Task: Add Nordic Naturals Ultimage Omega Lemon to the cart.
Action: Mouse moved to (311, 145)
Screenshot: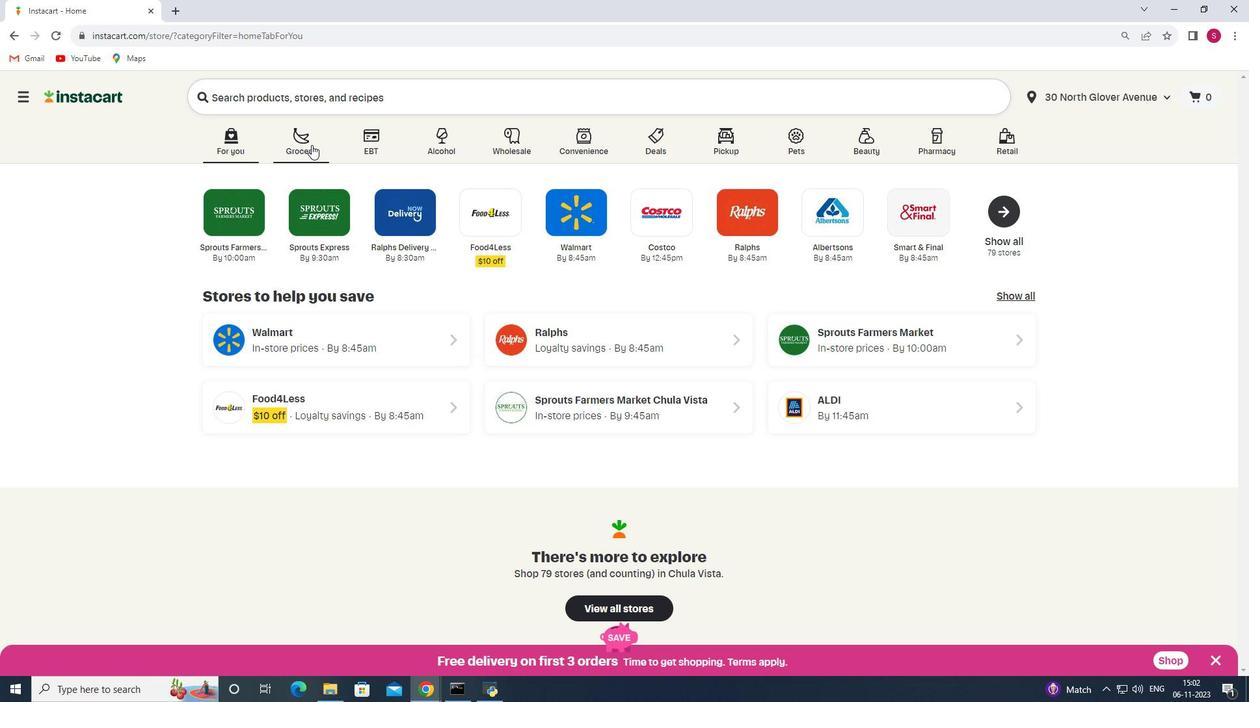 
Action: Mouse pressed left at (311, 145)
Screenshot: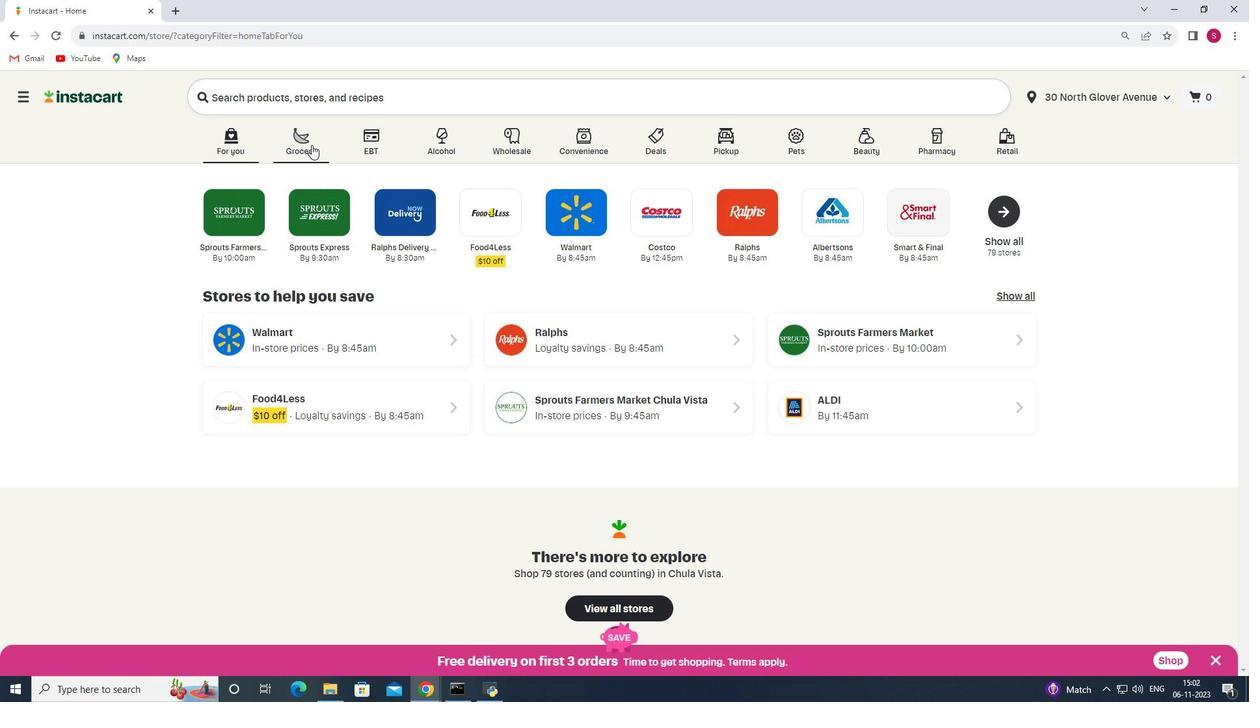 
Action: Mouse moved to (332, 370)
Screenshot: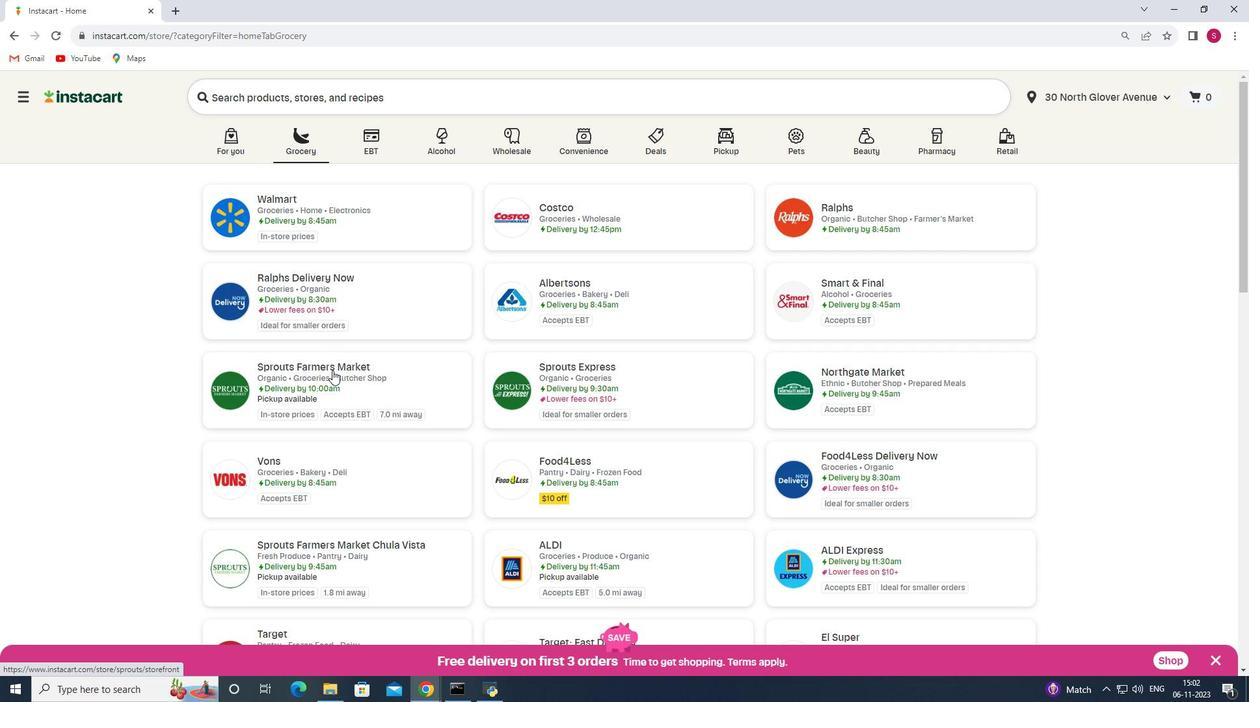 
Action: Mouse pressed left at (332, 370)
Screenshot: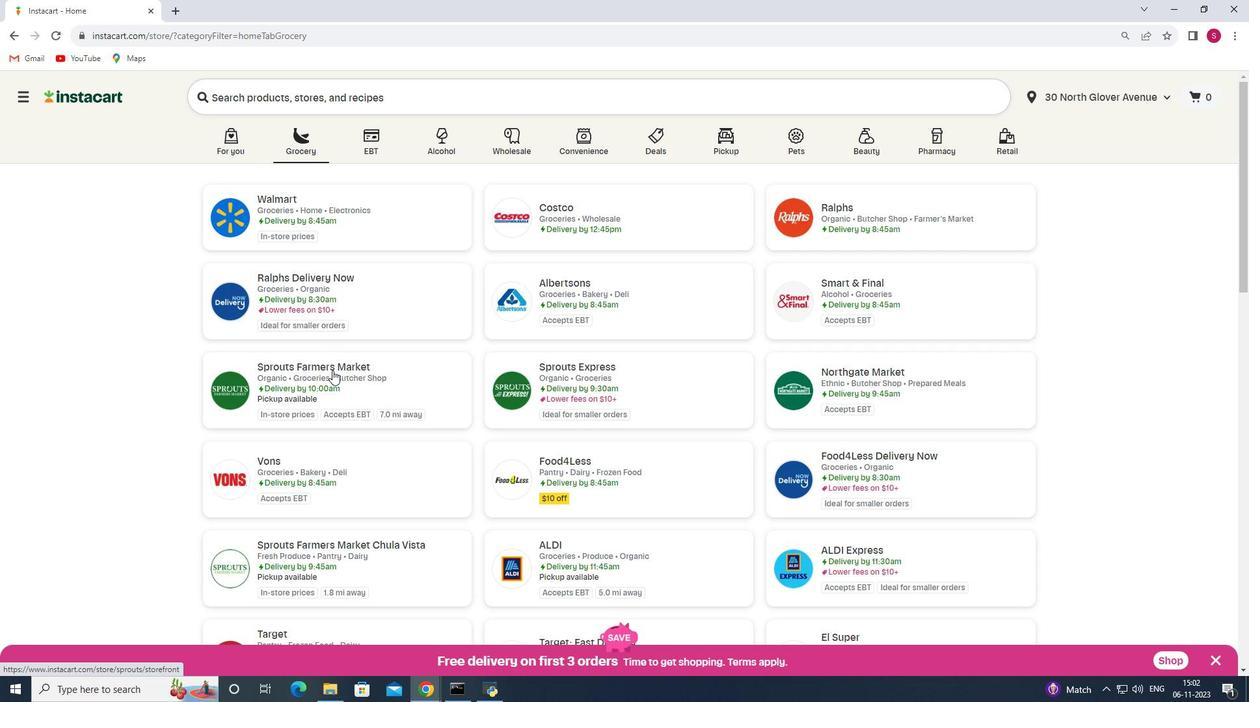 
Action: Mouse moved to (68, 430)
Screenshot: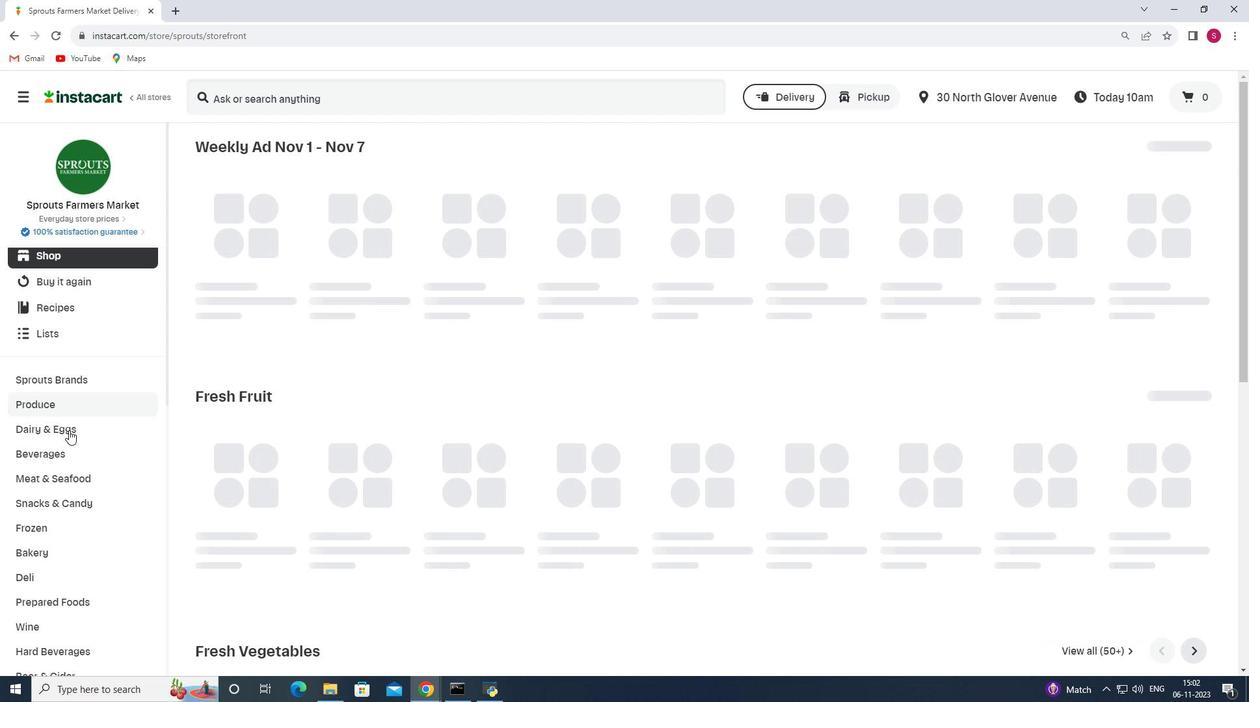 
Action: Mouse scrolled (68, 430) with delta (0, 0)
Screenshot: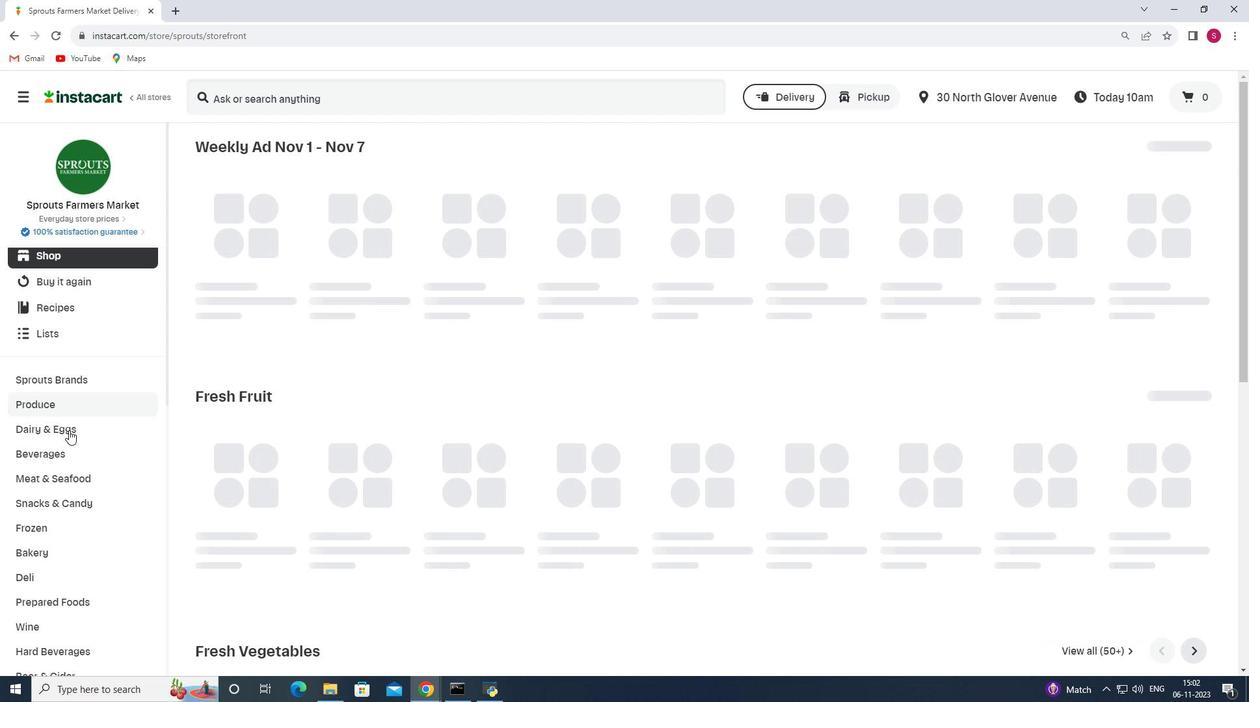 
Action: Mouse scrolled (68, 430) with delta (0, 0)
Screenshot: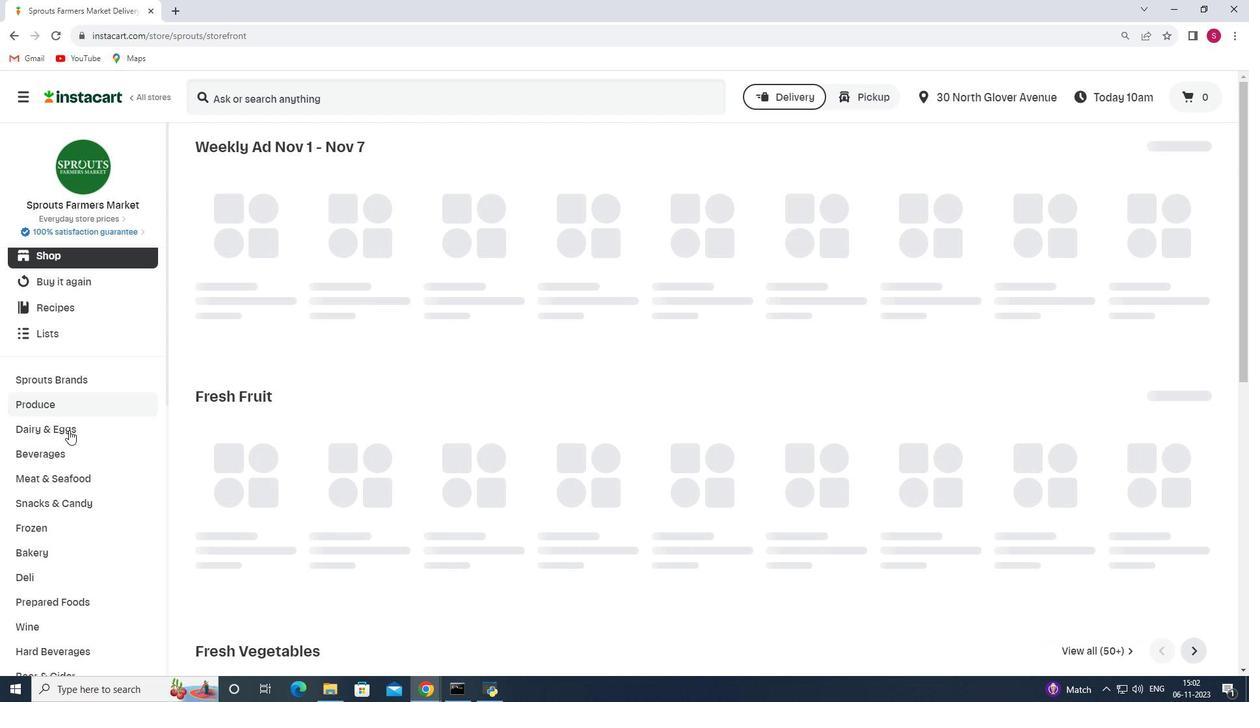 
Action: Mouse scrolled (68, 430) with delta (0, 0)
Screenshot: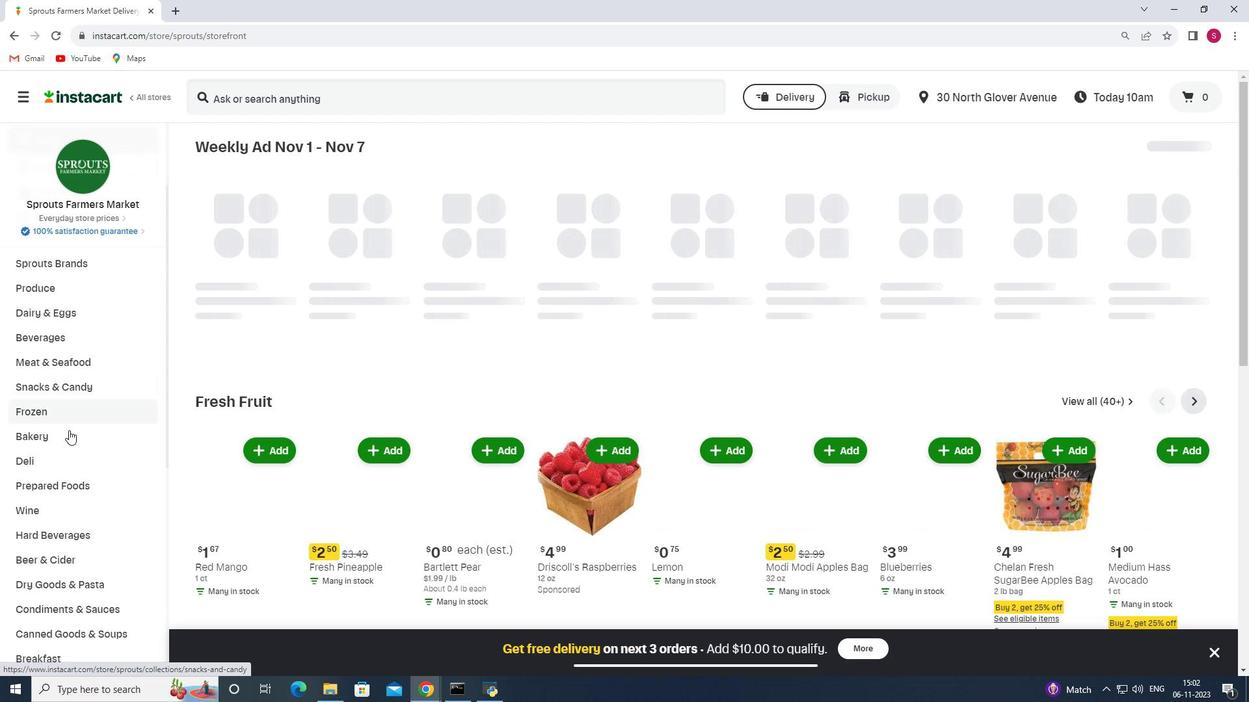 
Action: Mouse scrolled (68, 430) with delta (0, 0)
Screenshot: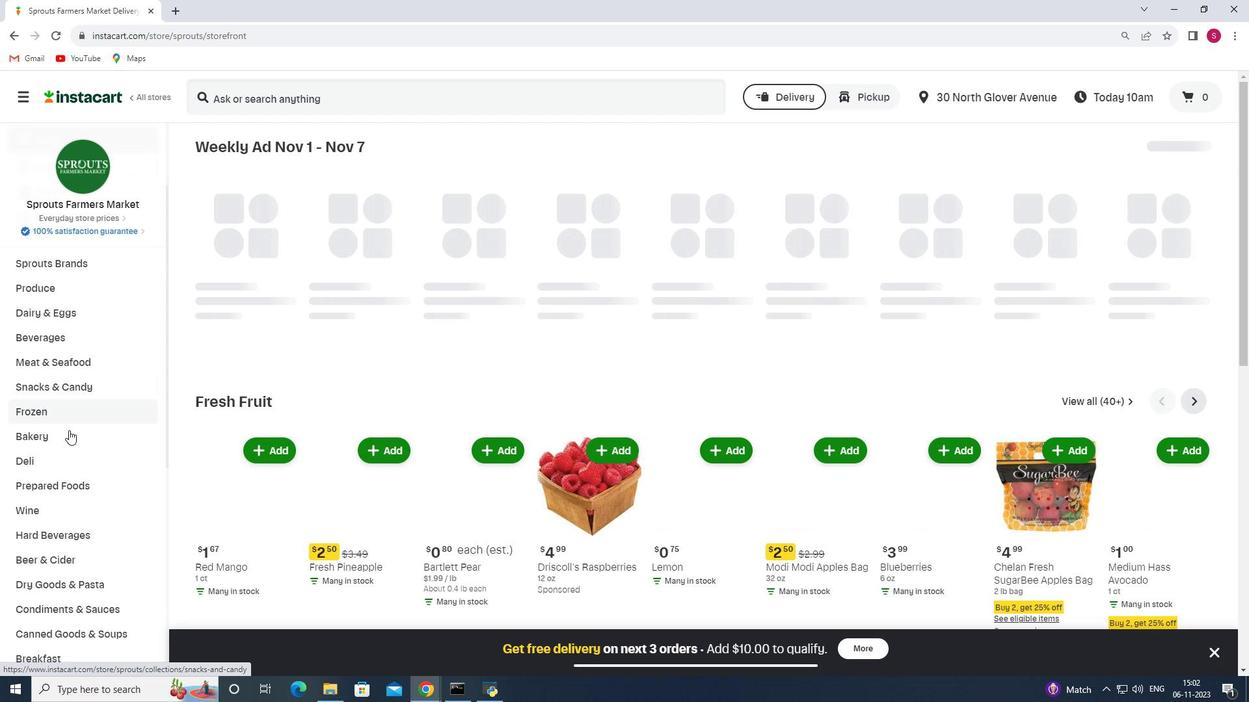 
Action: Mouse scrolled (68, 430) with delta (0, 0)
Screenshot: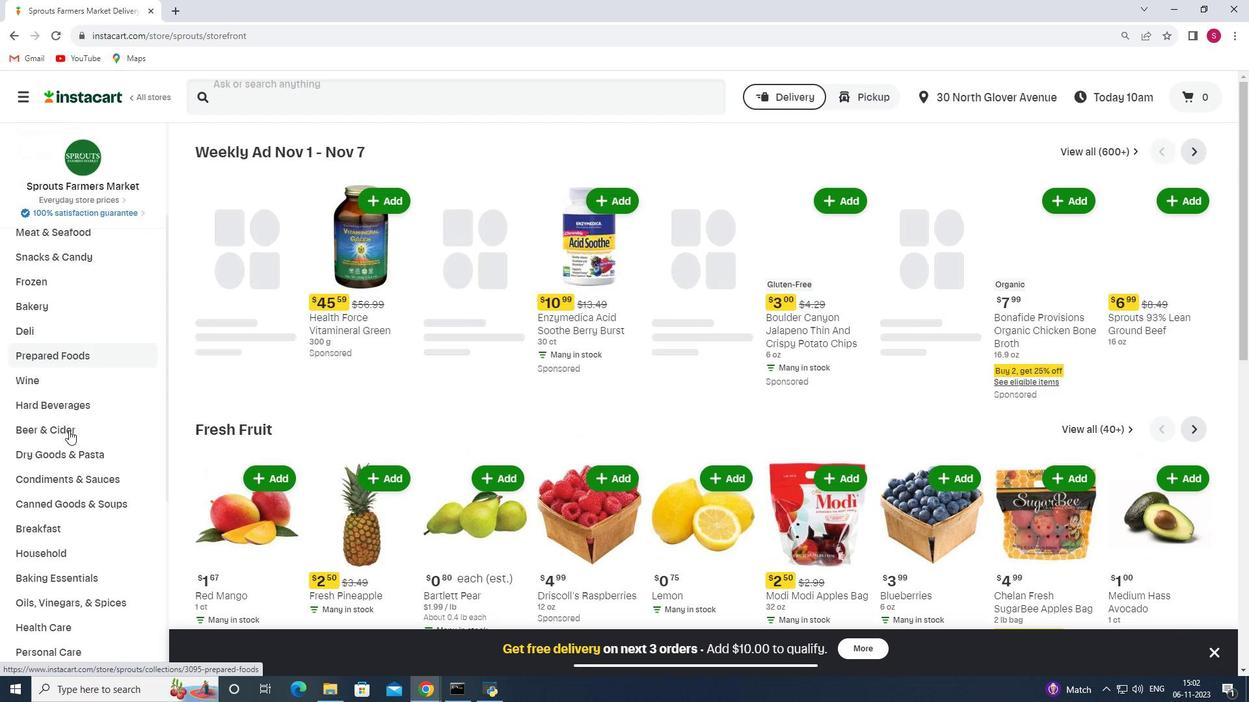 
Action: Mouse scrolled (68, 430) with delta (0, 0)
Screenshot: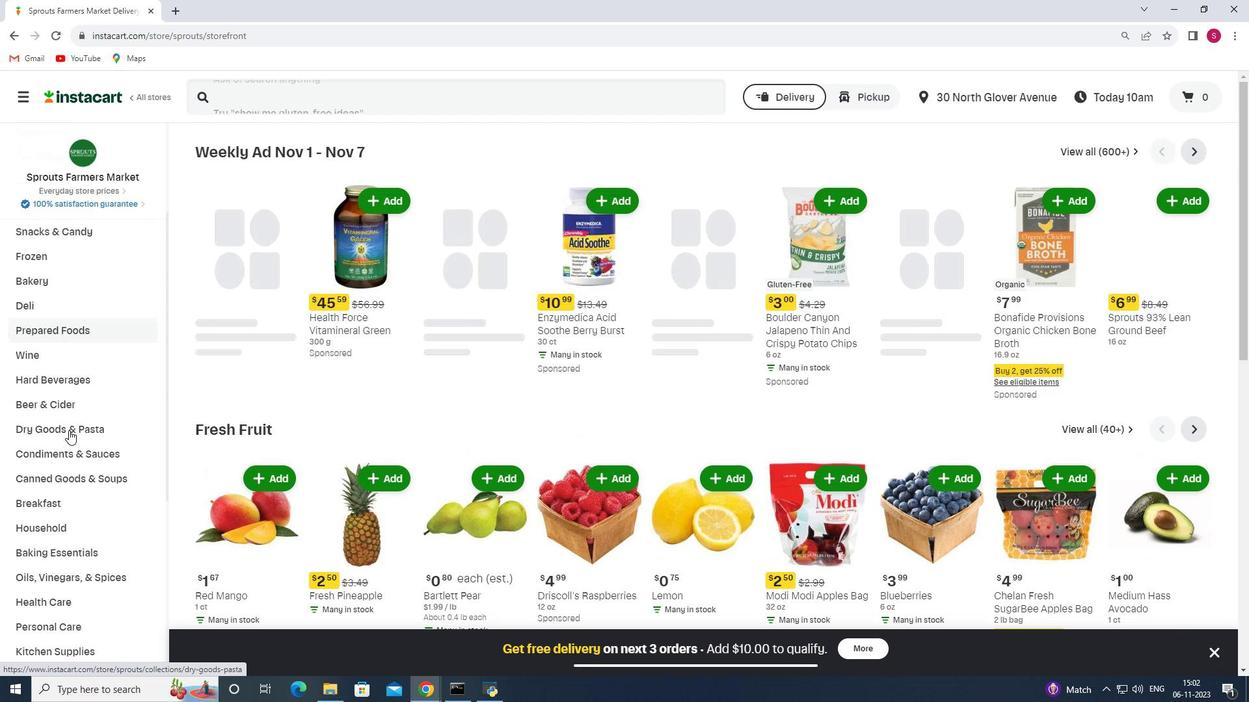 
Action: Mouse scrolled (68, 430) with delta (0, 0)
Screenshot: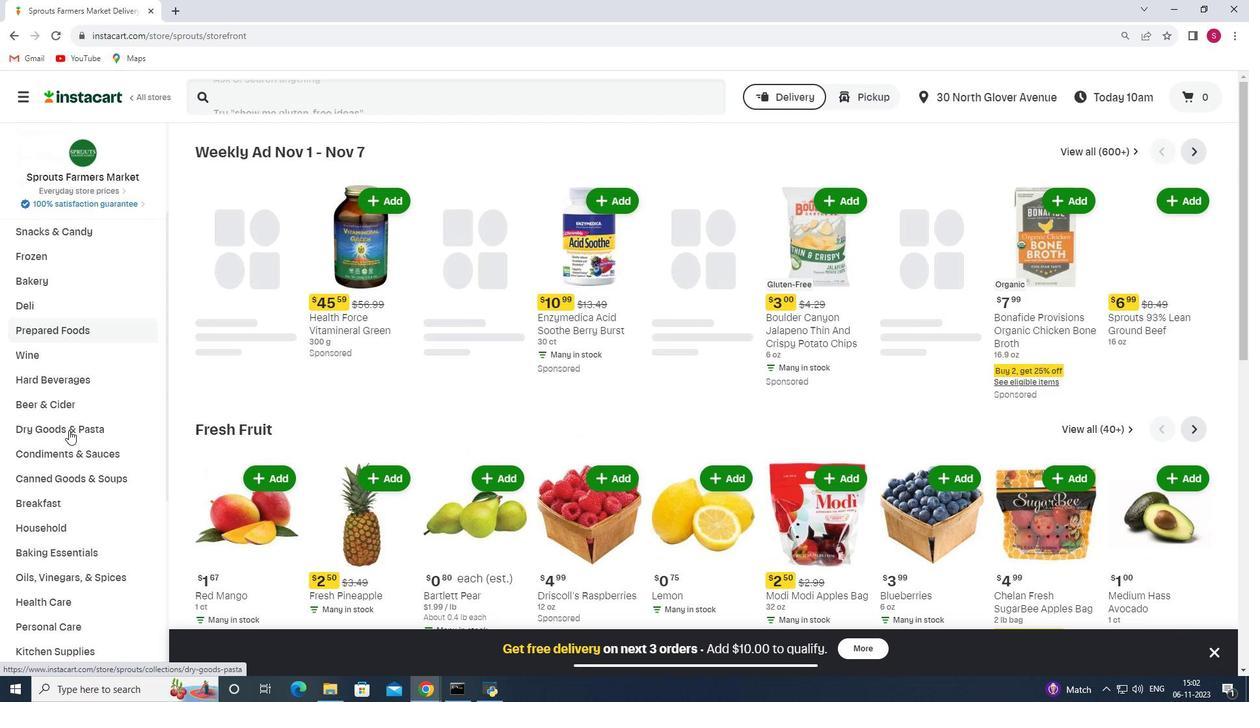 
Action: Mouse moved to (63, 500)
Screenshot: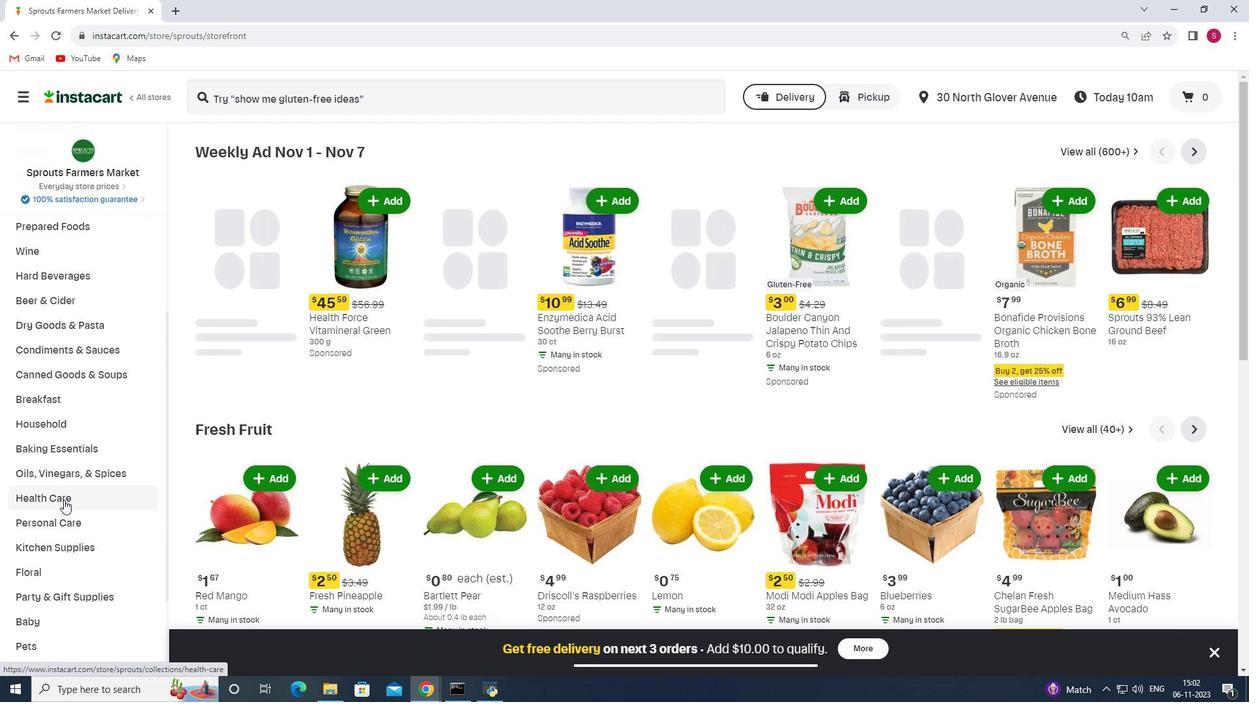
Action: Mouse pressed left at (63, 500)
Screenshot: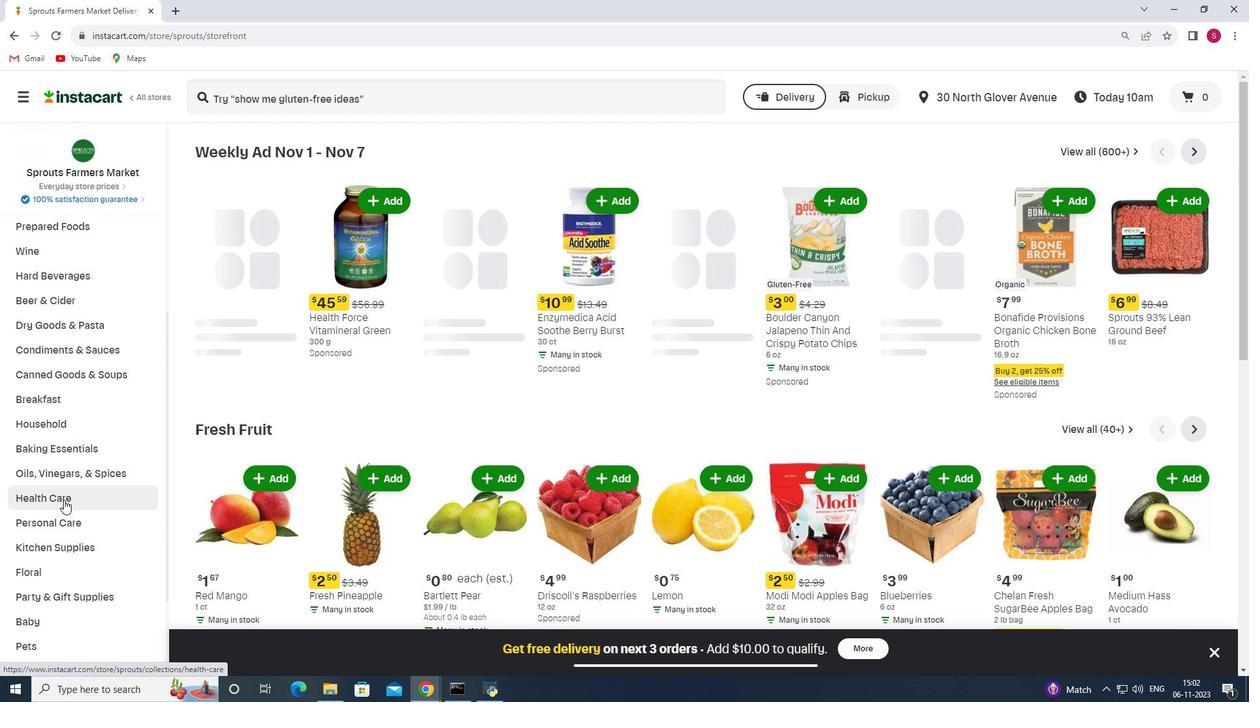 
Action: Mouse moved to (480, 174)
Screenshot: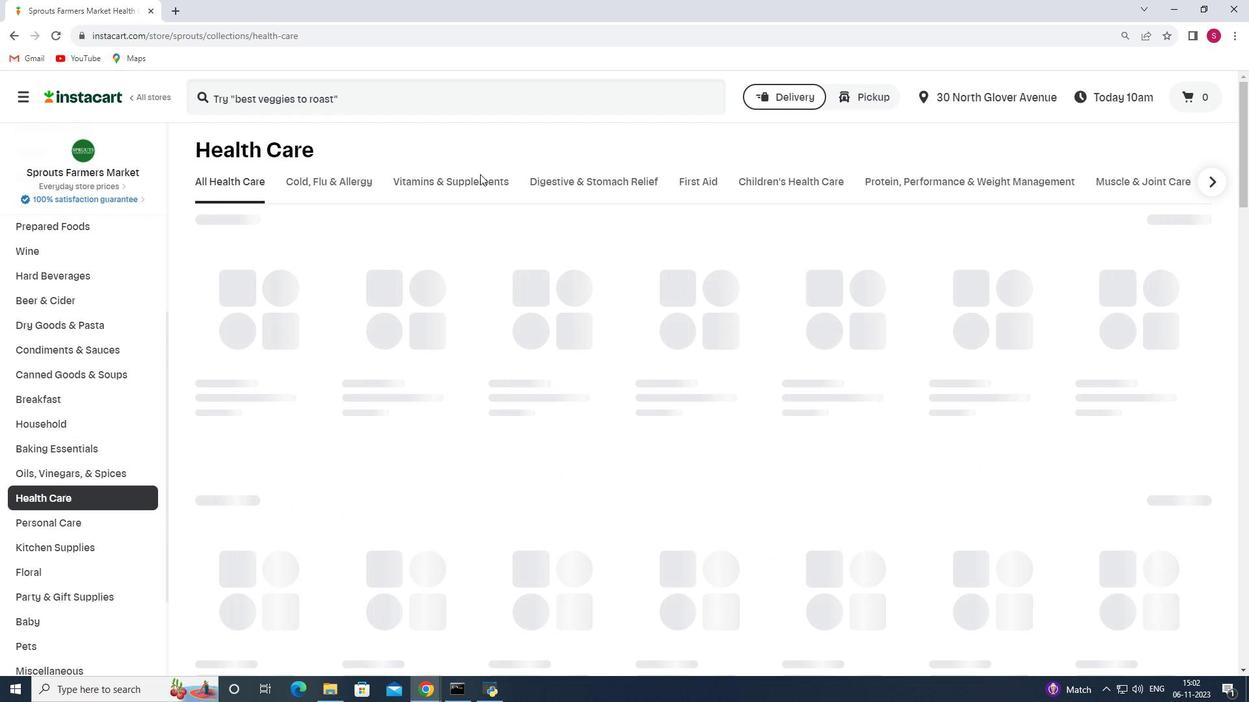 
Action: Mouse pressed left at (480, 174)
Screenshot: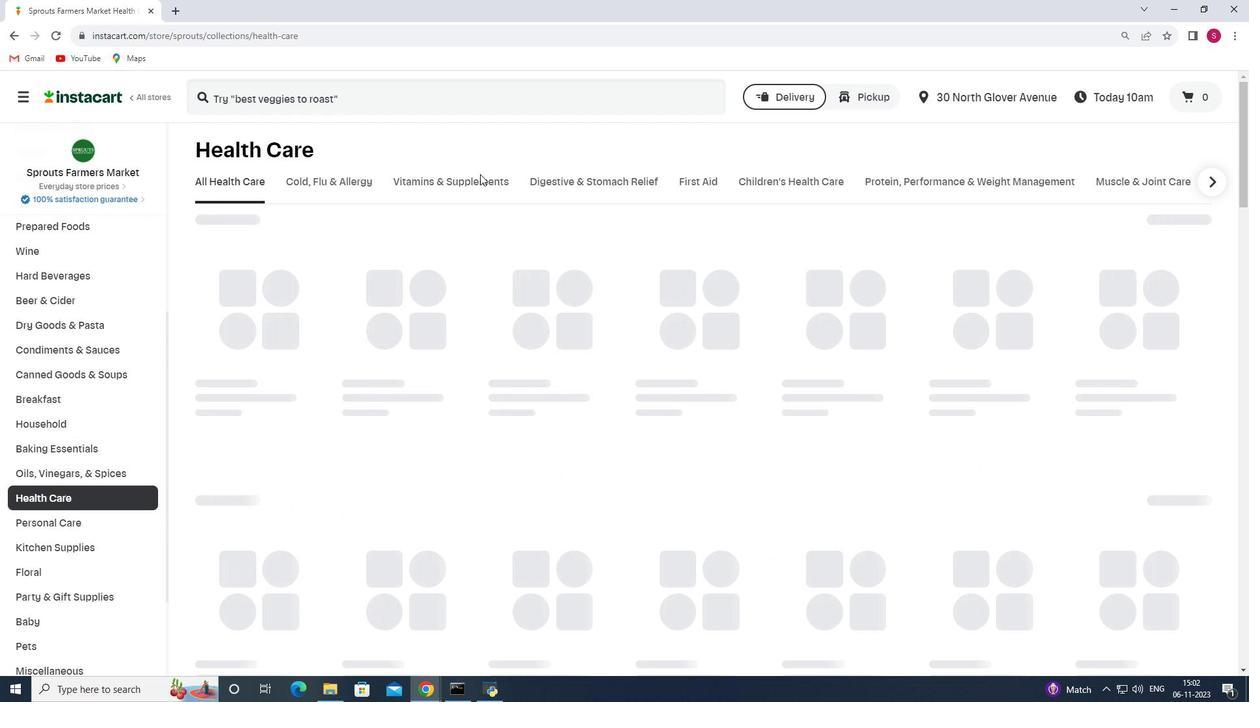 
Action: Mouse moved to (480, 178)
Screenshot: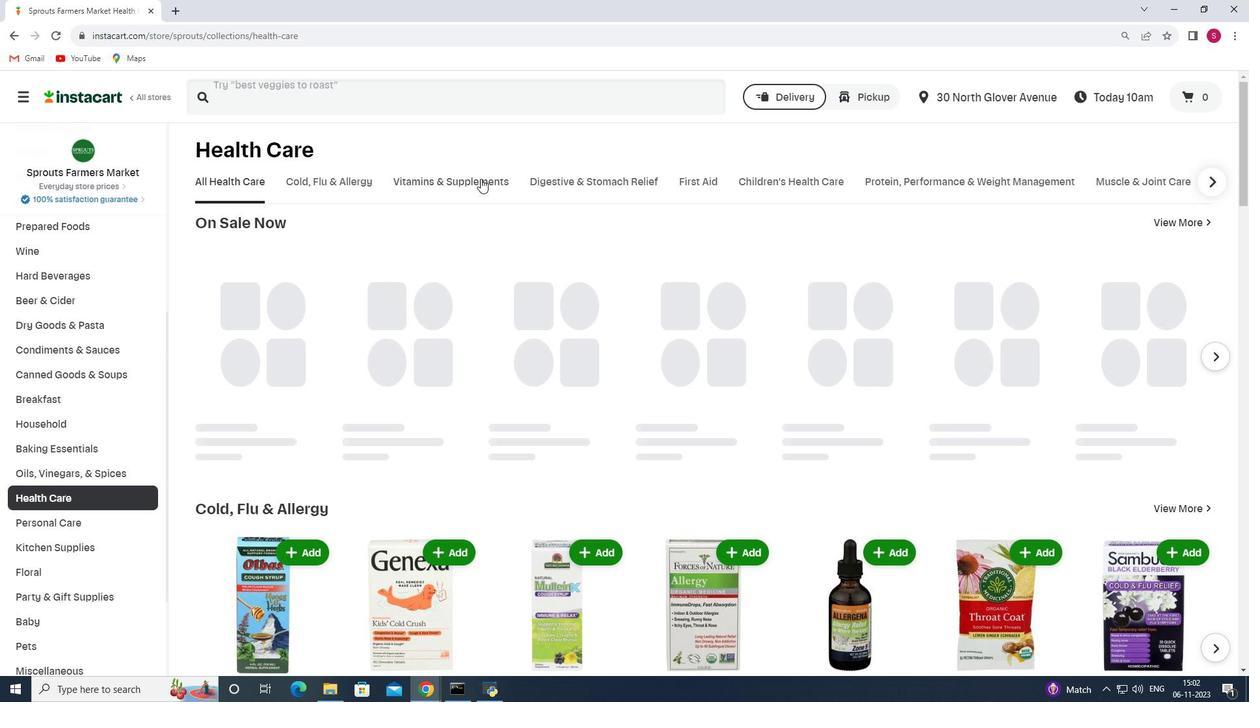 
Action: Mouse pressed left at (480, 178)
Screenshot: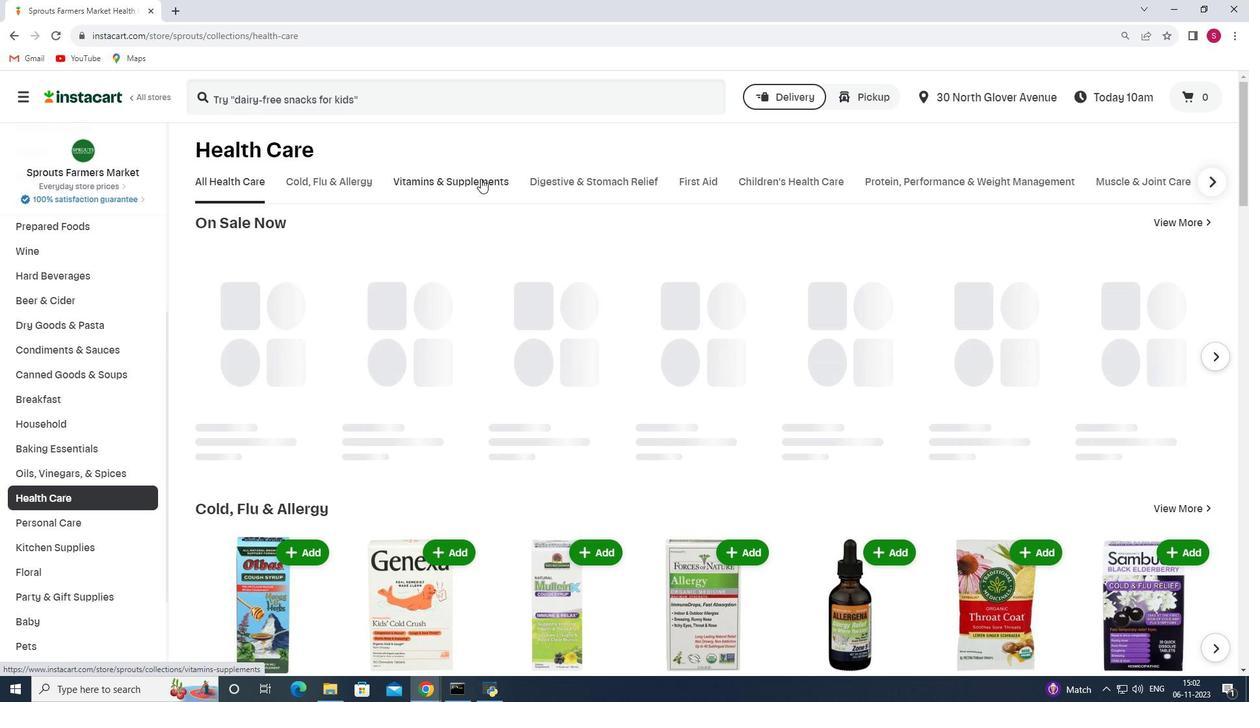 
Action: Mouse moved to (937, 238)
Screenshot: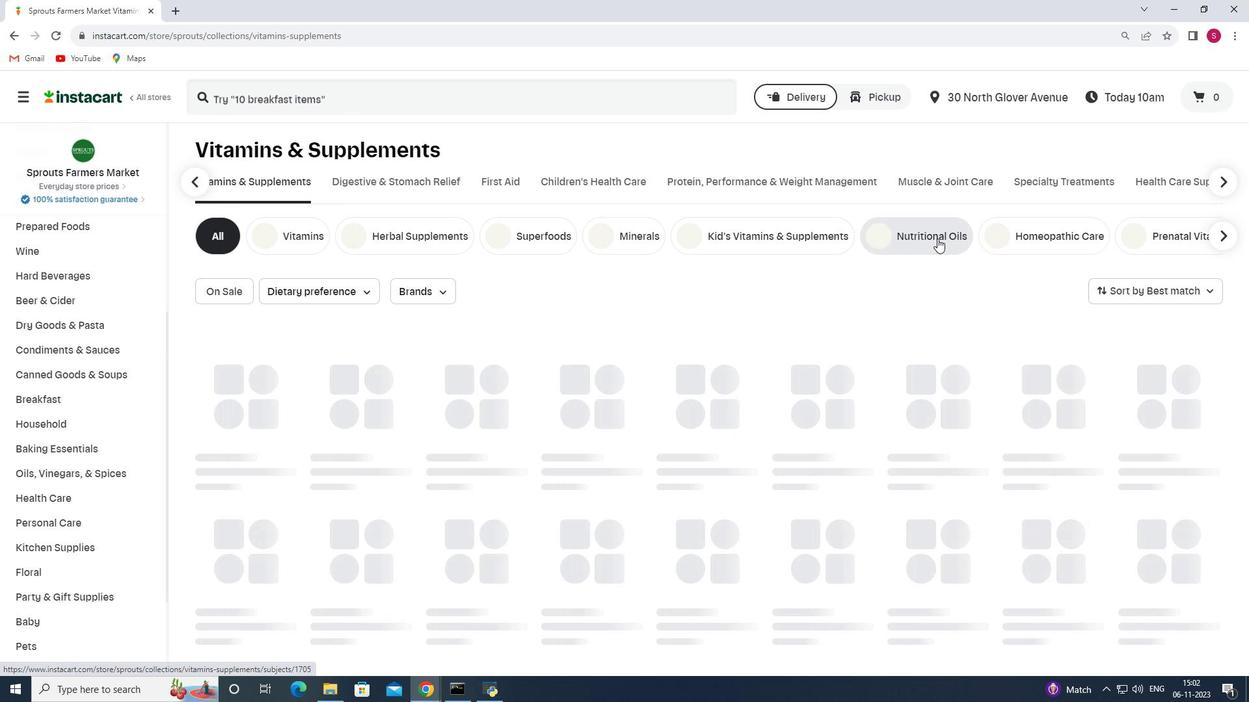 
Action: Mouse pressed left at (937, 238)
Screenshot: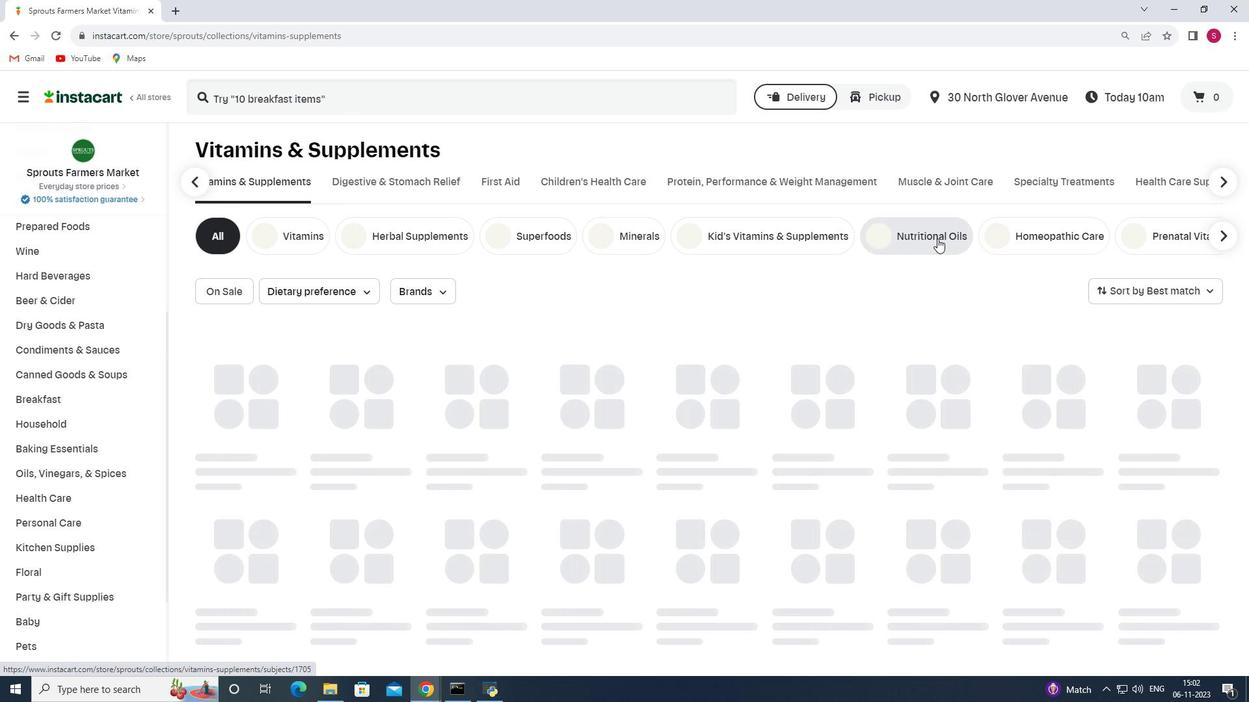 
Action: Mouse moved to (330, 106)
Screenshot: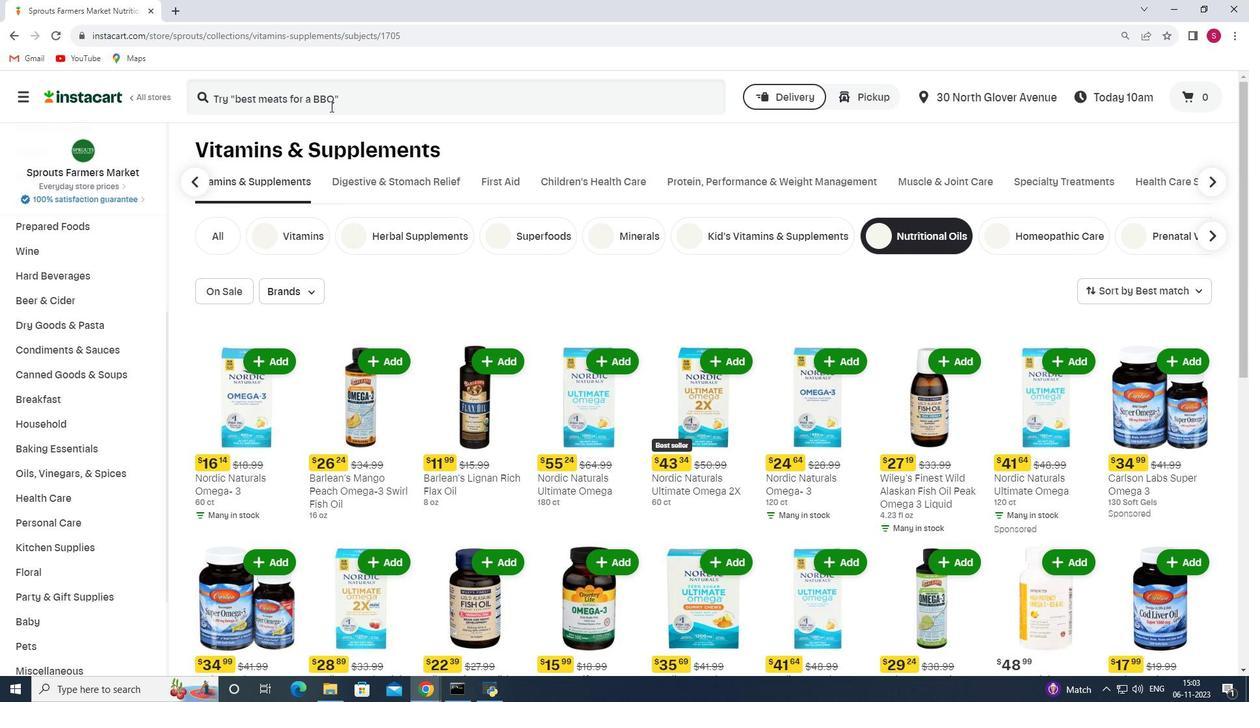 
Action: Mouse pressed left at (330, 106)
Screenshot: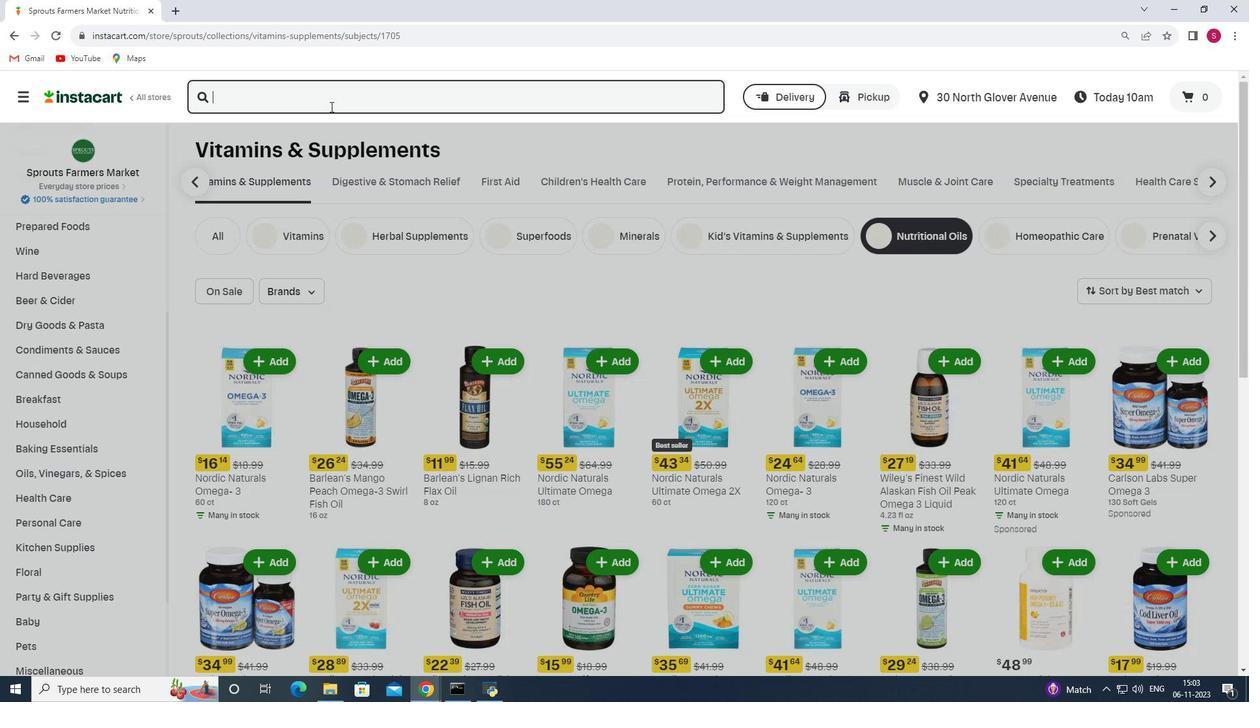 
Action: Key pressed <Key.shift>Nordic<Key.space><Key.shift>Naturals<Key.space><Key.shift>Ultimate<Key.space><Key.shift>Omega<Key.space><Key.shift>lemon<Key.enter>
Screenshot: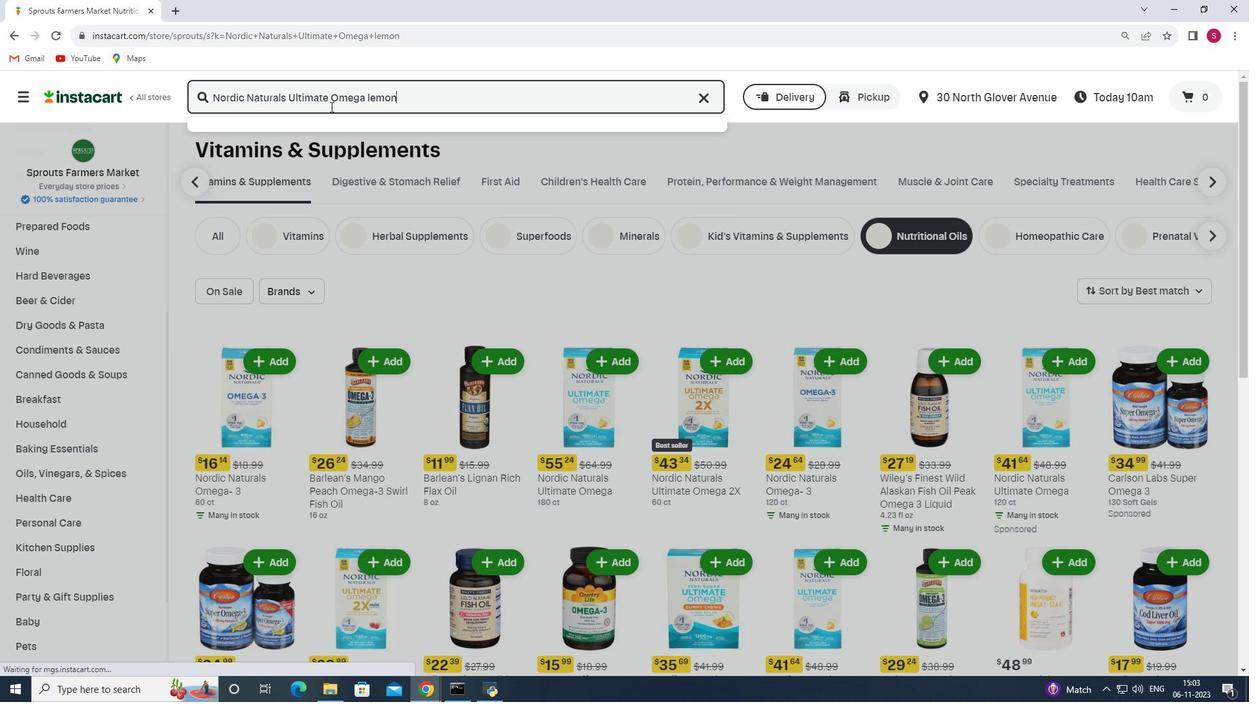 
Action: Mouse moved to (674, 323)
Screenshot: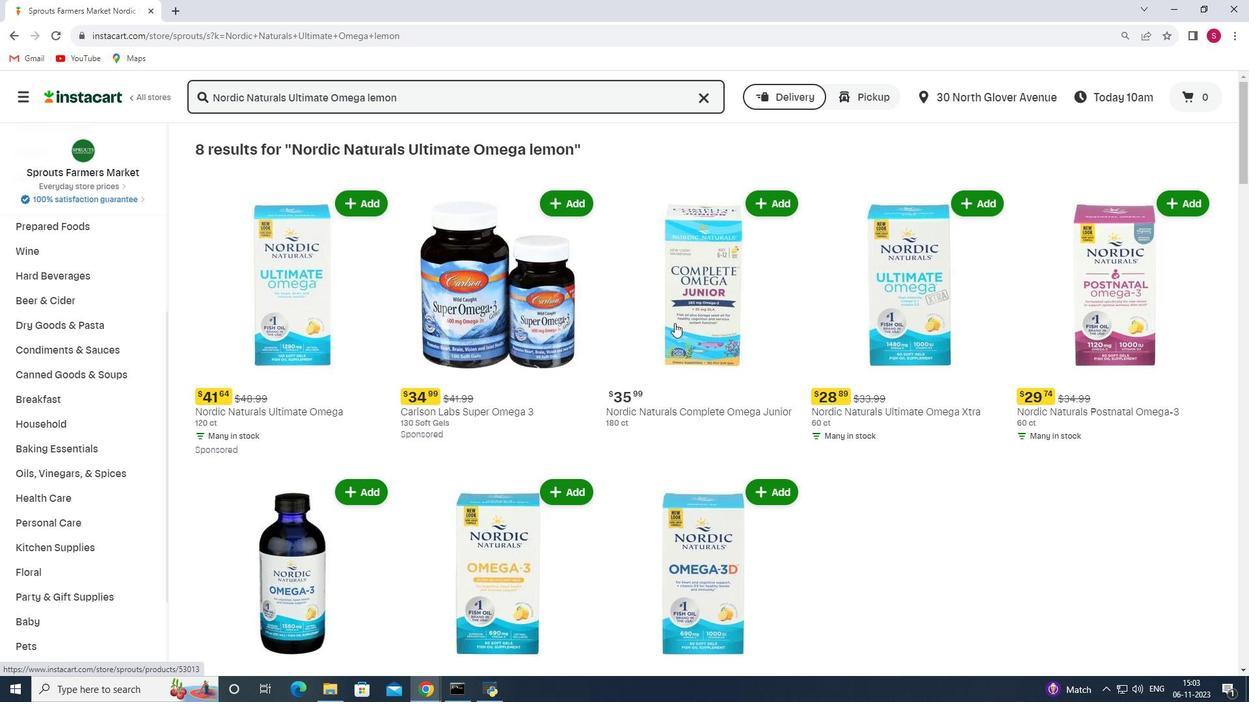 
Action: Mouse scrolled (674, 322) with delta (0, 0)
Screenshot: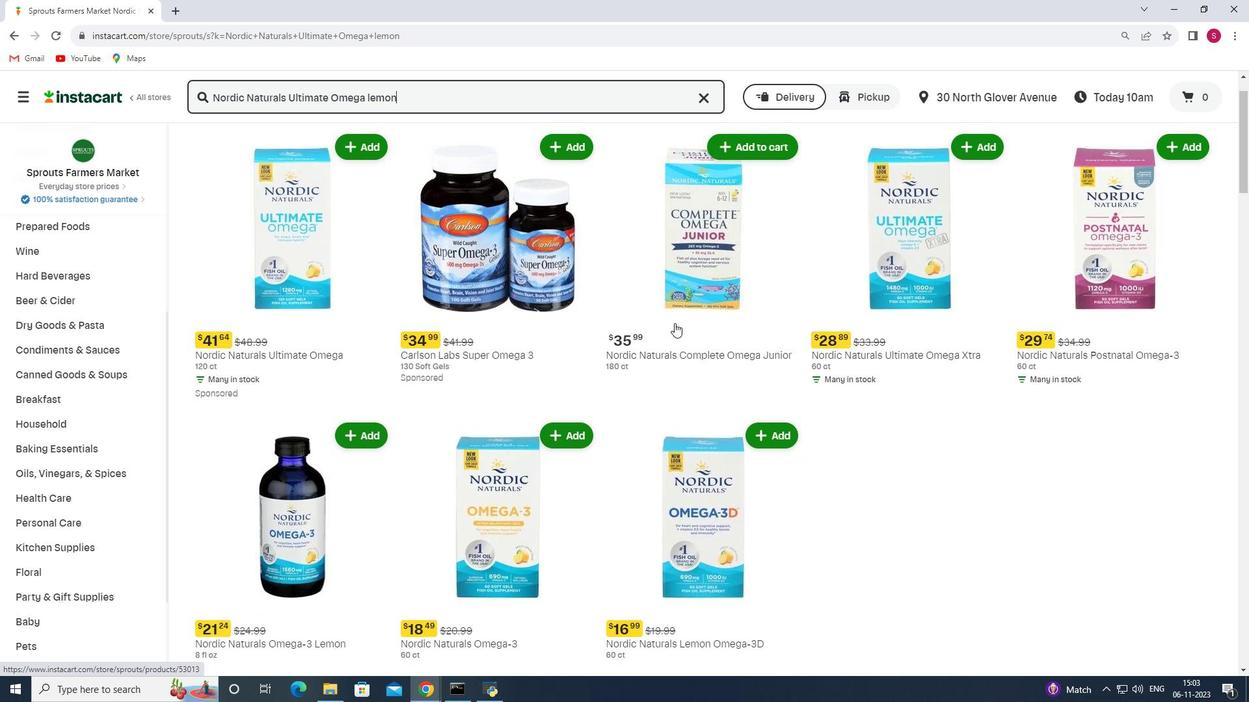 
Action: Mouse moved to (695, 325)
Screenshot: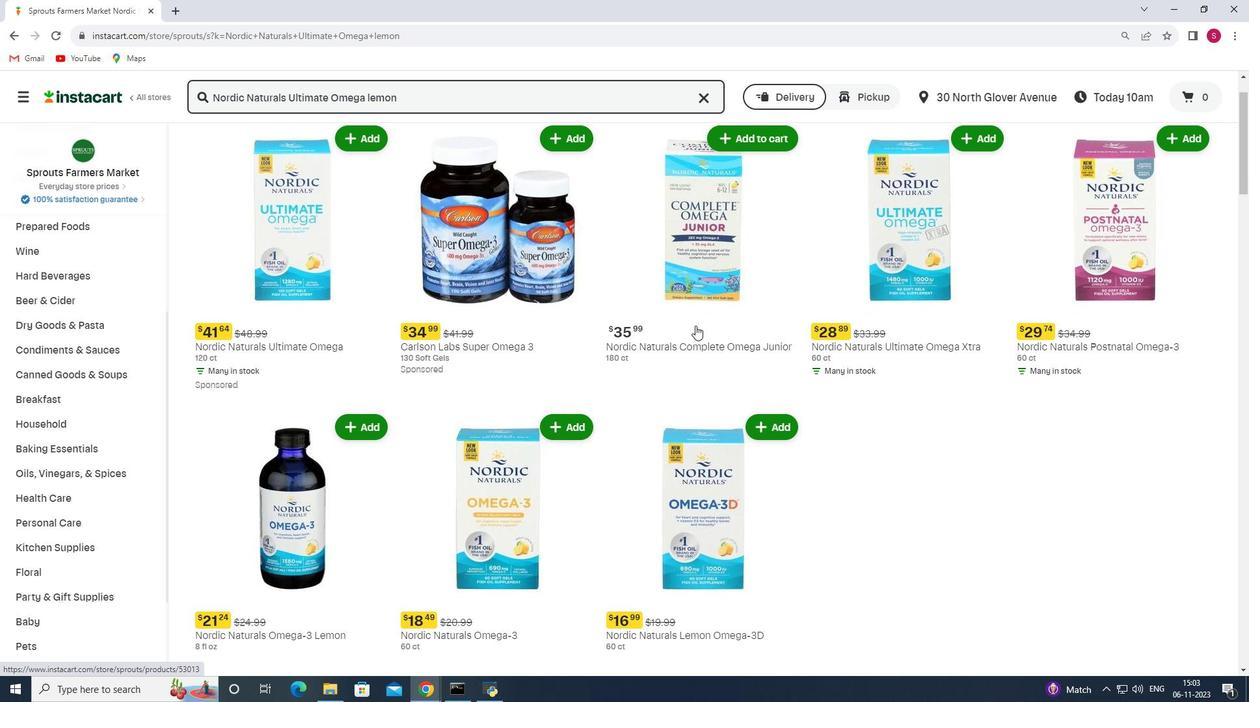 
Action: Mouse scrolled (695, 325) with delta (0, 0)
Screenshot: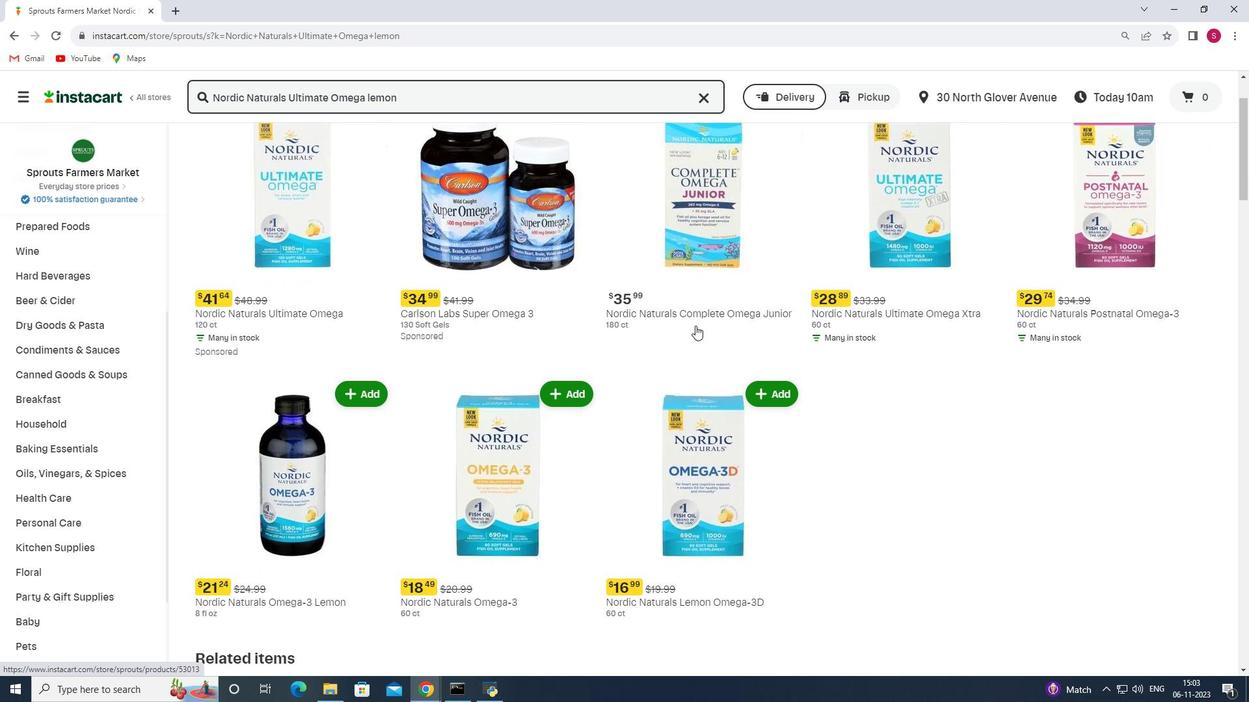 
Action: Mouse moved to (635, 332)
Screenshot: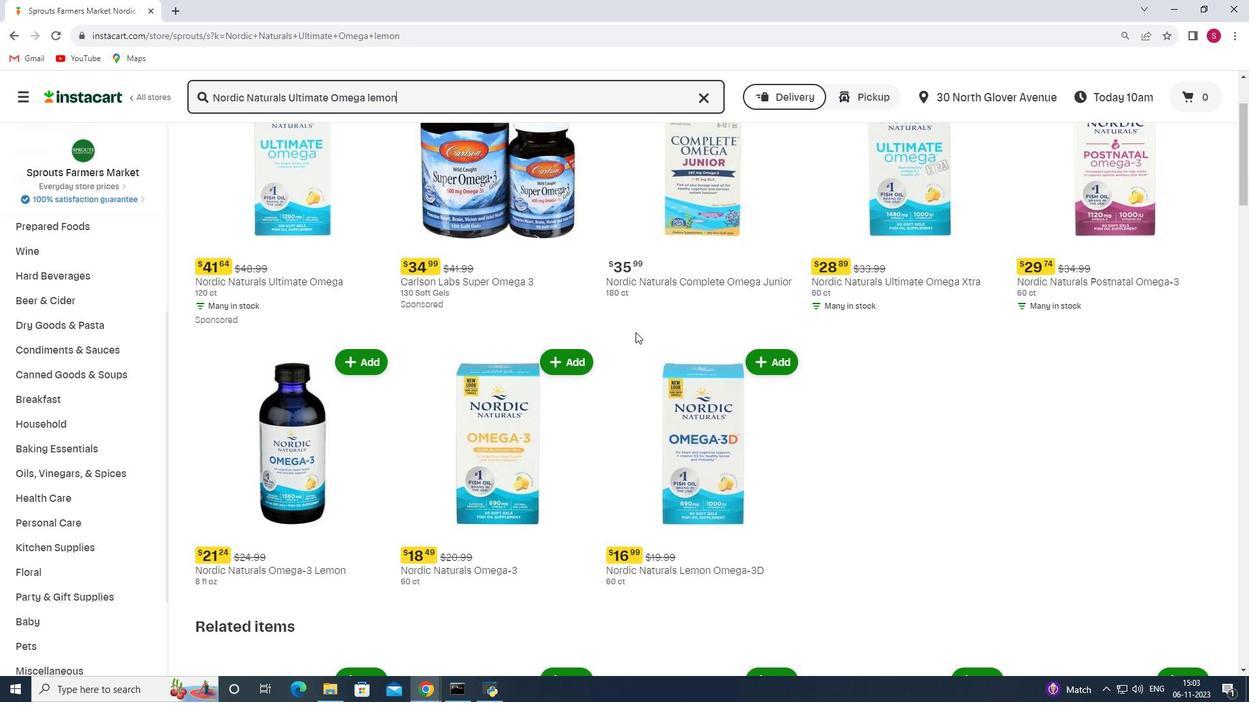 
Action: Mouse scrolled (635, 331) with delta (0, 0)
Screenshot: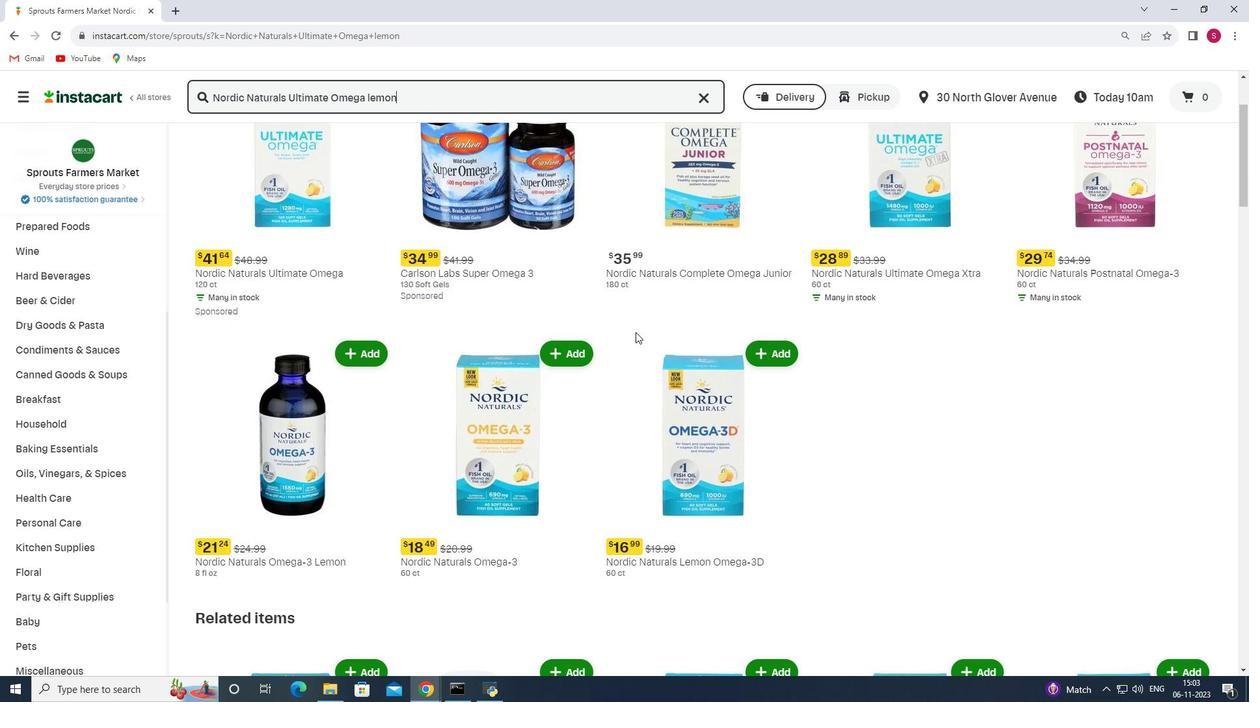 
Action: Mouse moved to (437, 297)
Screenshot: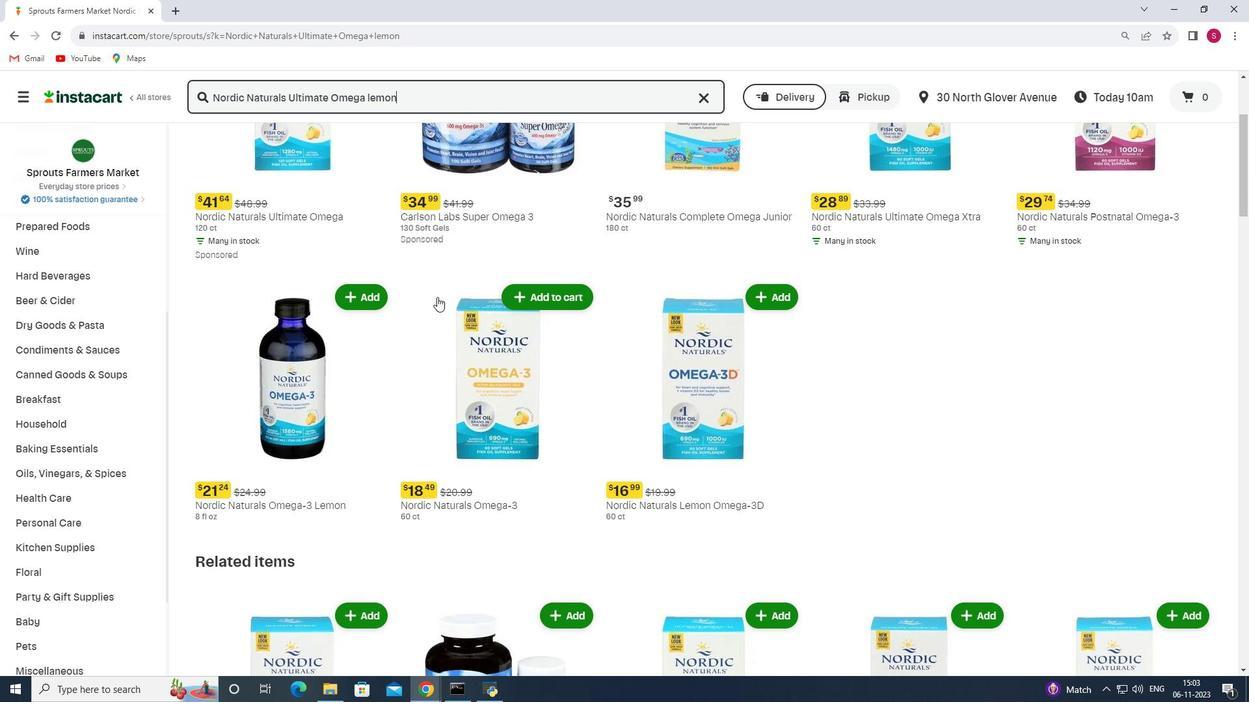
Action: Mouse scrolled (437, 296) with delta (0, 0)
Screenshot: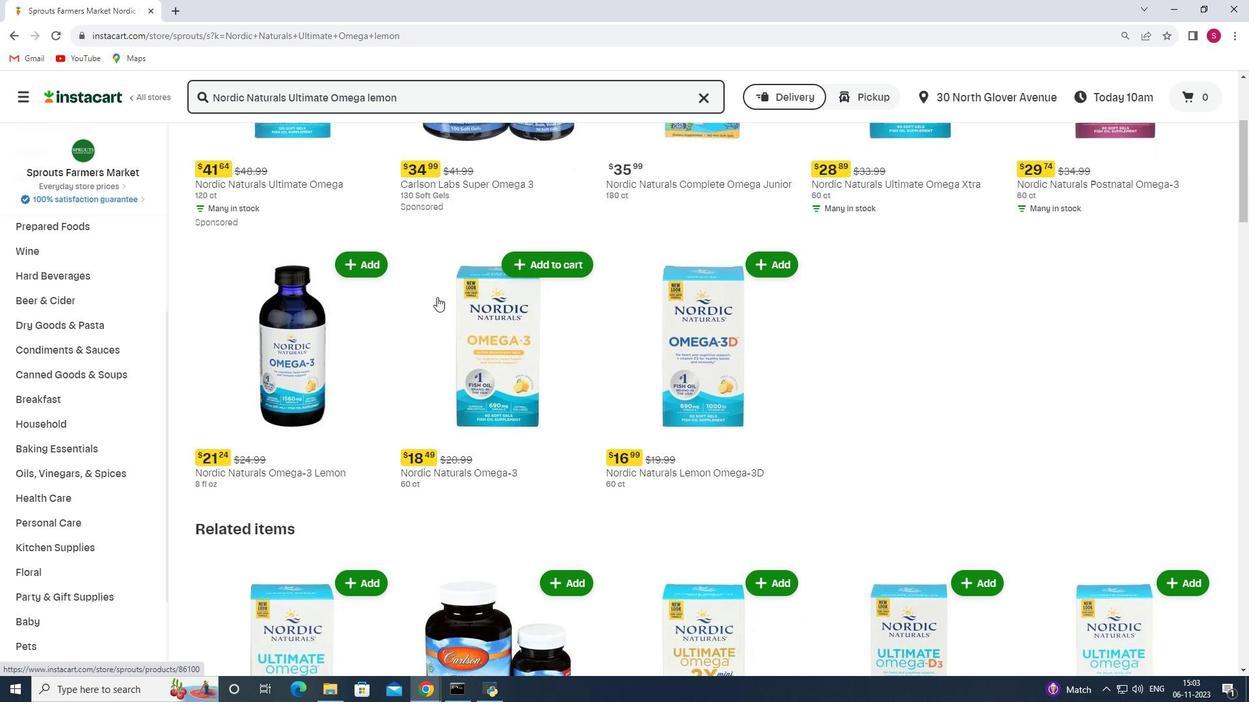 
Action: Mouse moved to (422, 303)
Screenshot: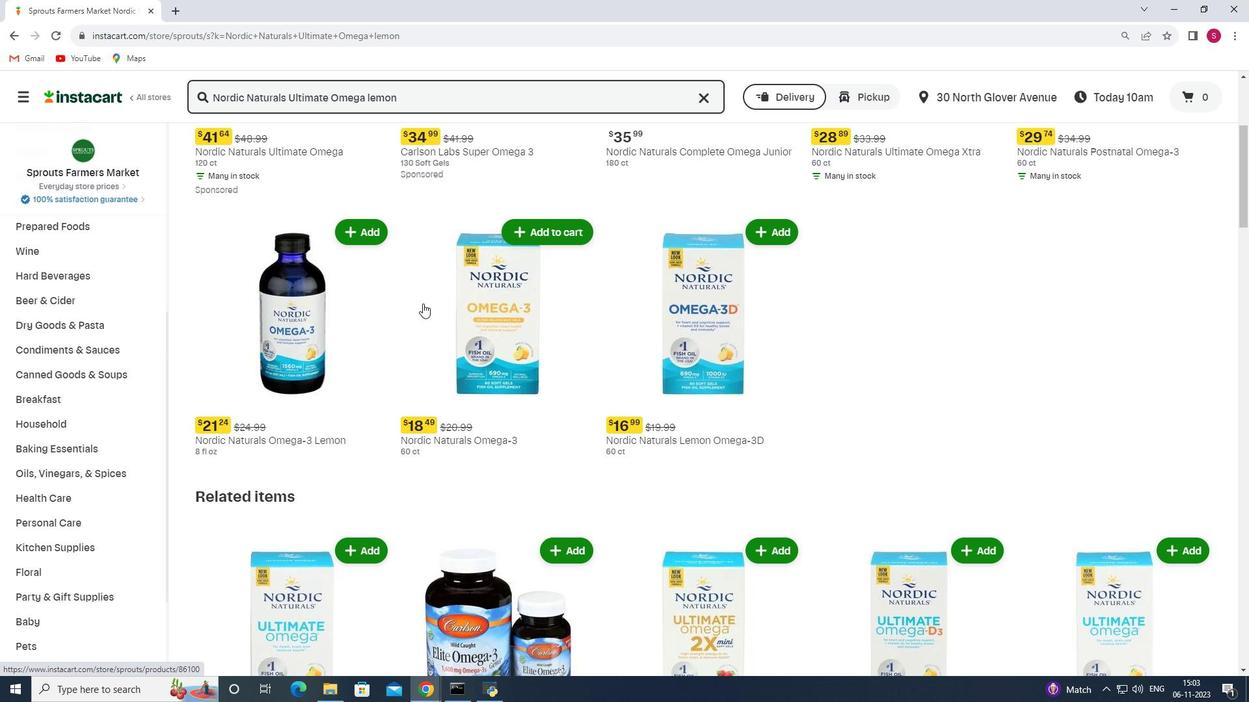 
Action: Mouse scrolled (422, 303) with delta (0, 0)
Screenshot: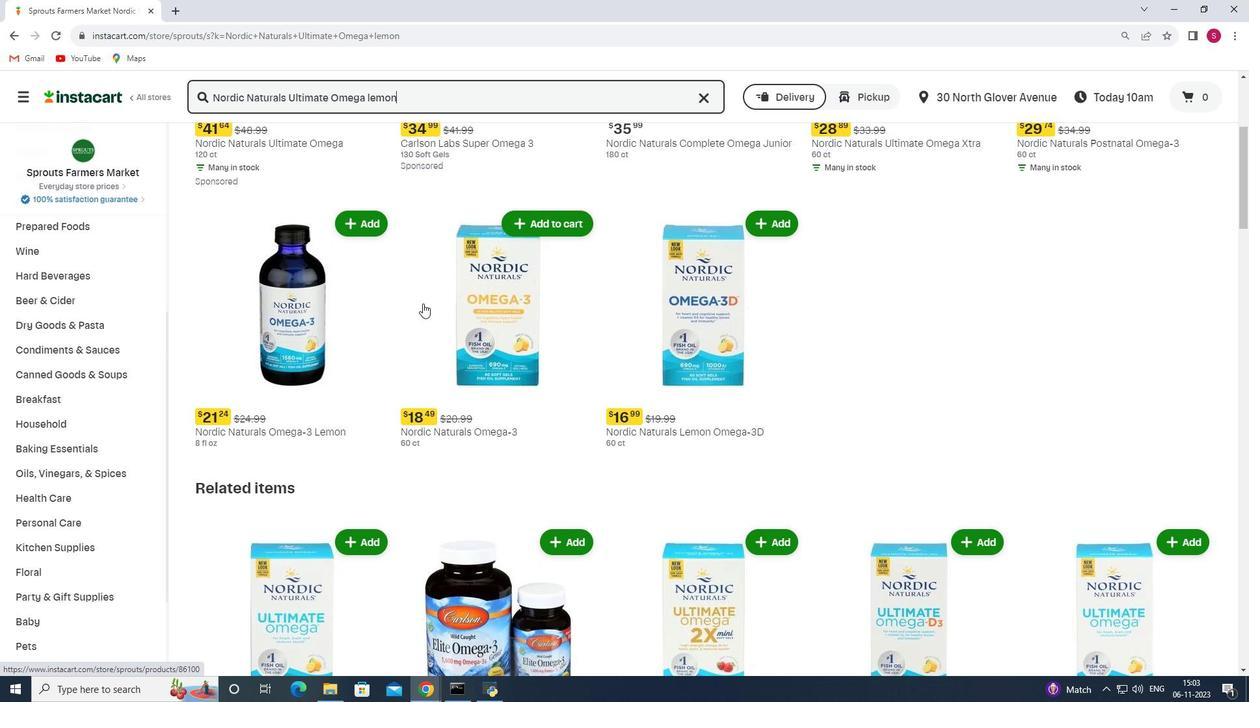 
Action: Mouse scrolled (422, 303) with delta (0, 0)
Screenshot: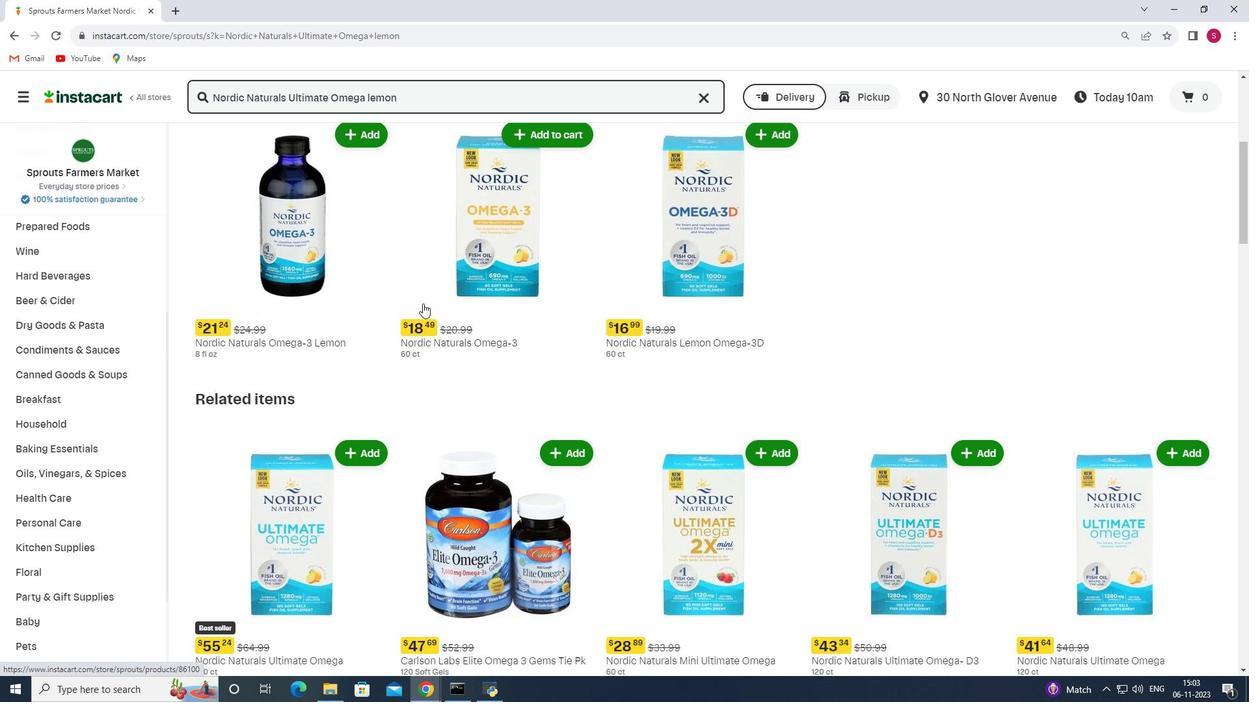 
Action: Mouse scrolled (422, 303) with delta (0, 0)
Screenshot: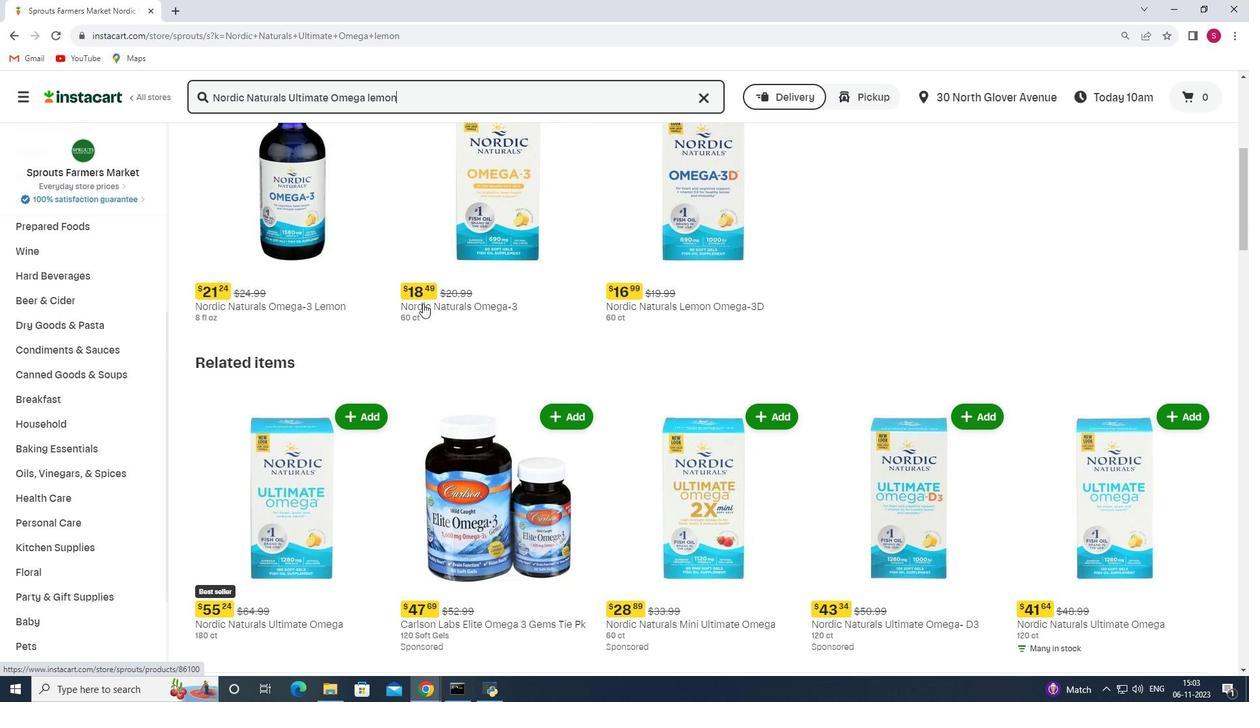 
Action: Mouse scrolled (422, 303) with delta (0, 0)
Screenshot: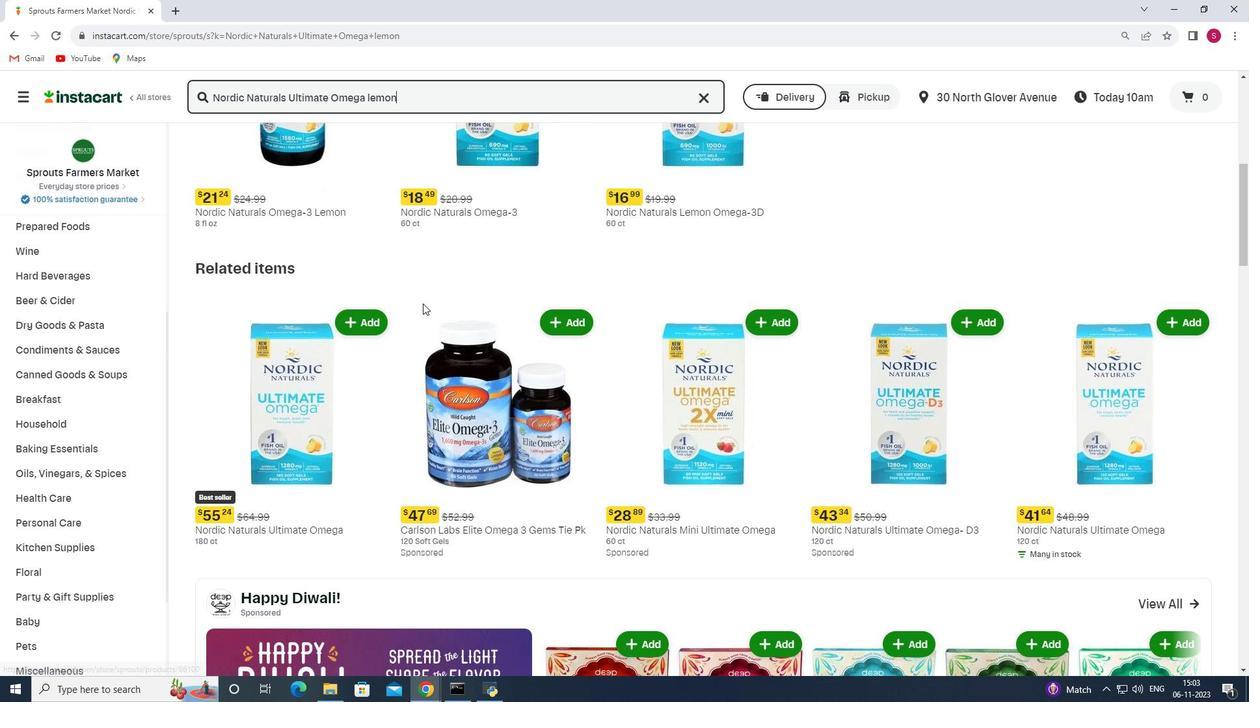 
Action: Mouse scrolled (422, 303) with delta (0, 0)
Screenshot: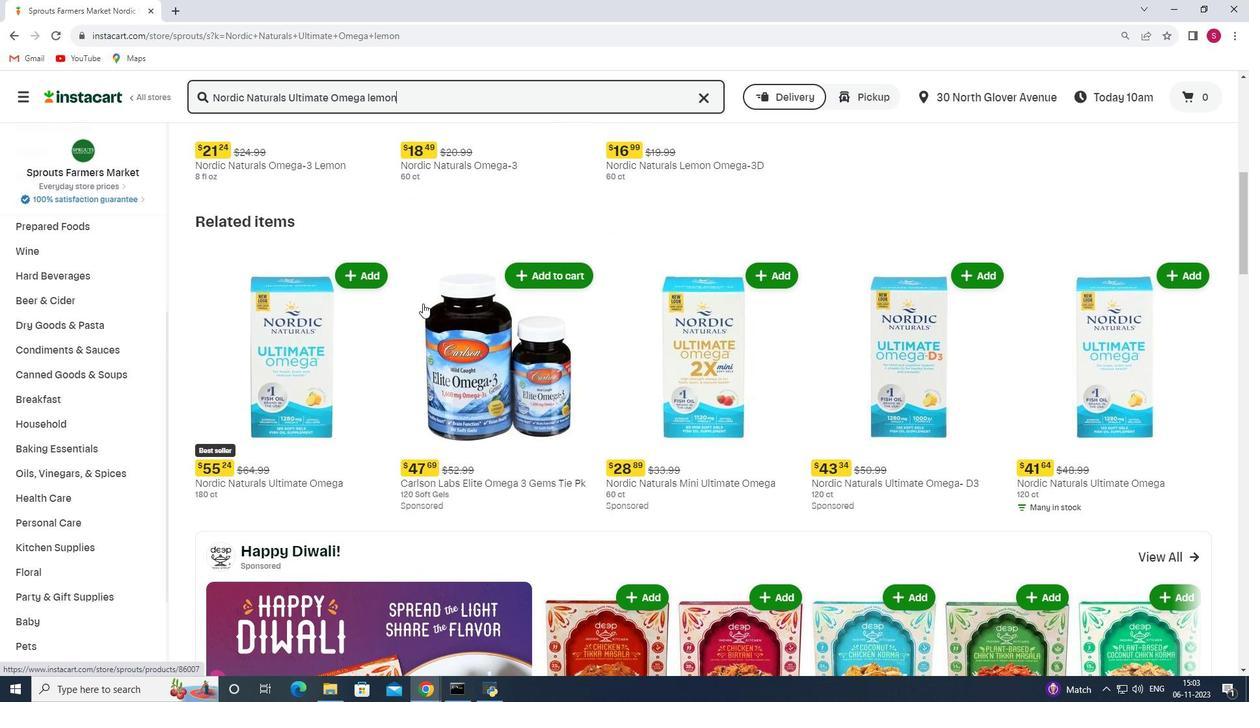 
Action: Mouse moved to (419, 310)
Screenshot: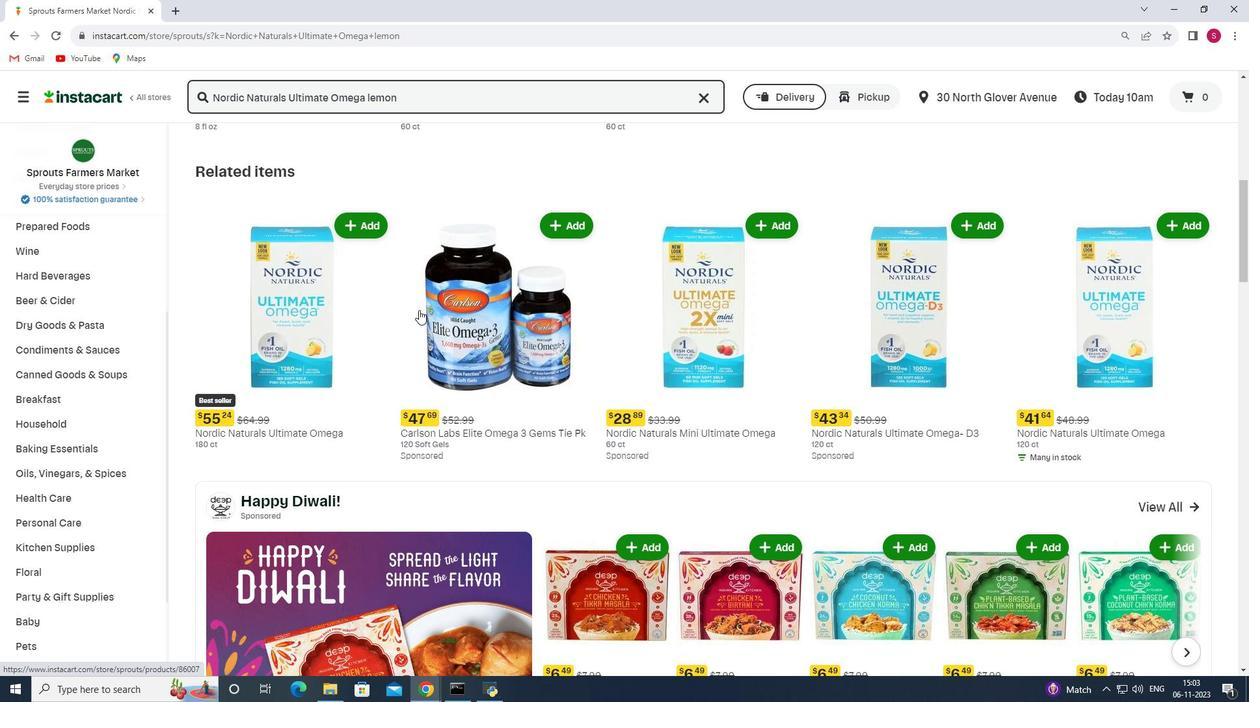 
Action: Mouse scrolled (419, 309) with delta (0, 0)
Screenshot: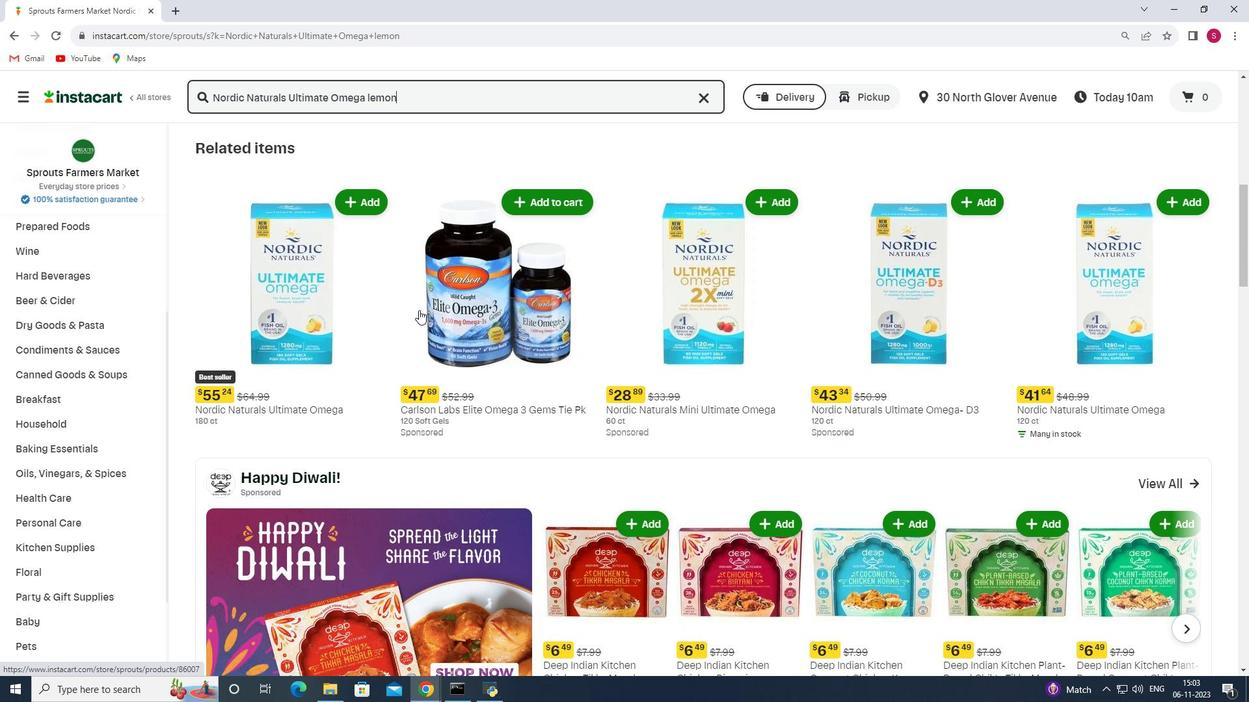 
Action: Mouse scrolled (419, 309) with delta (0, 0)
Screenshot: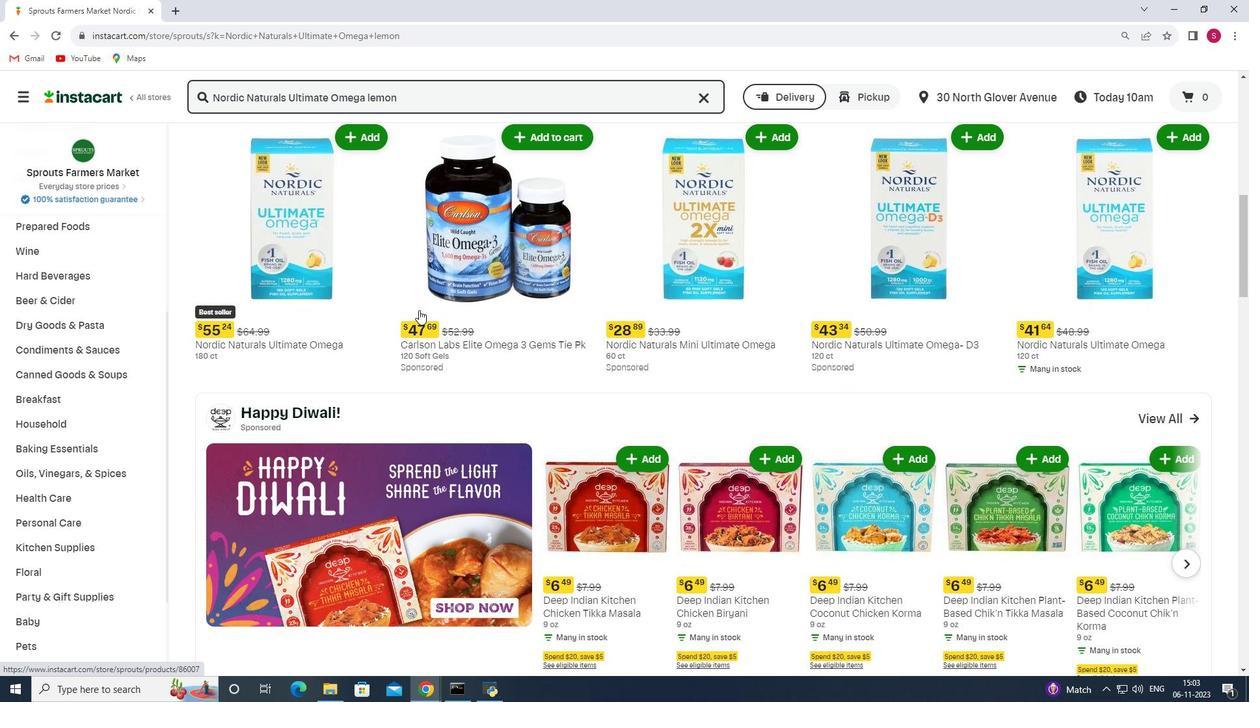
Action: Mouse moved to (419, 312)
Screenshot: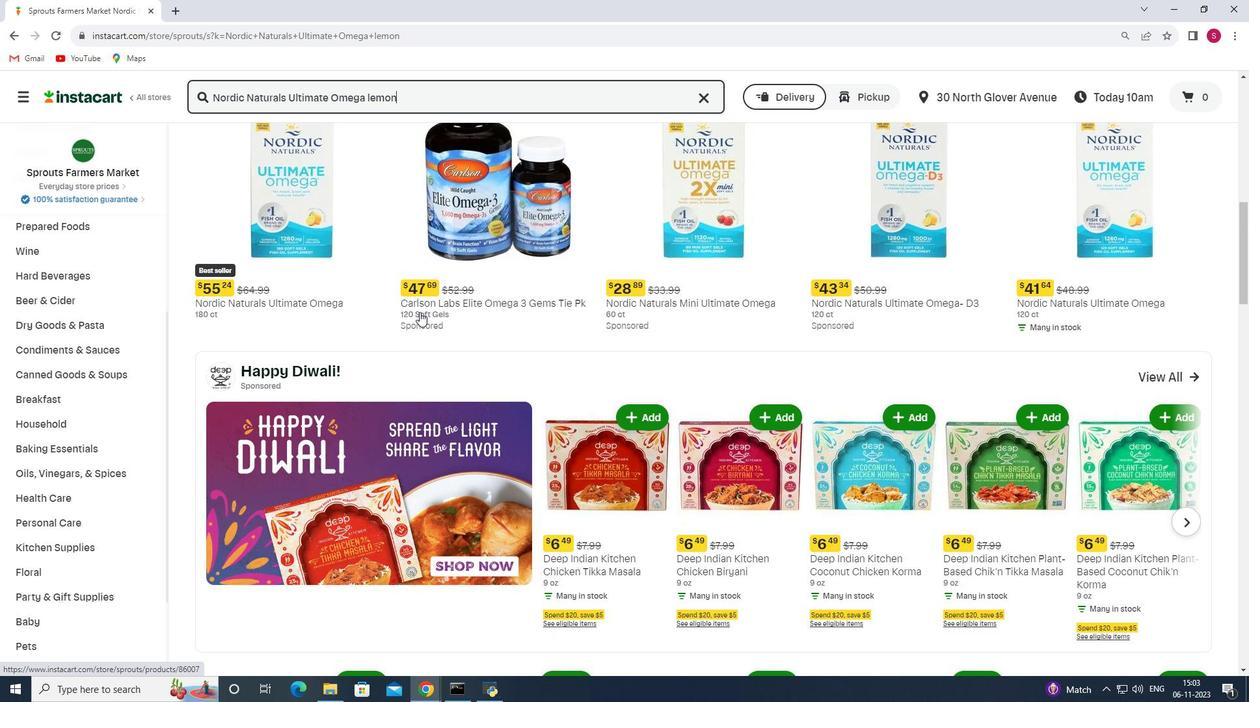 
Action: Mouse scrolled (419, 311) with delta (0, 0)
Screenshot: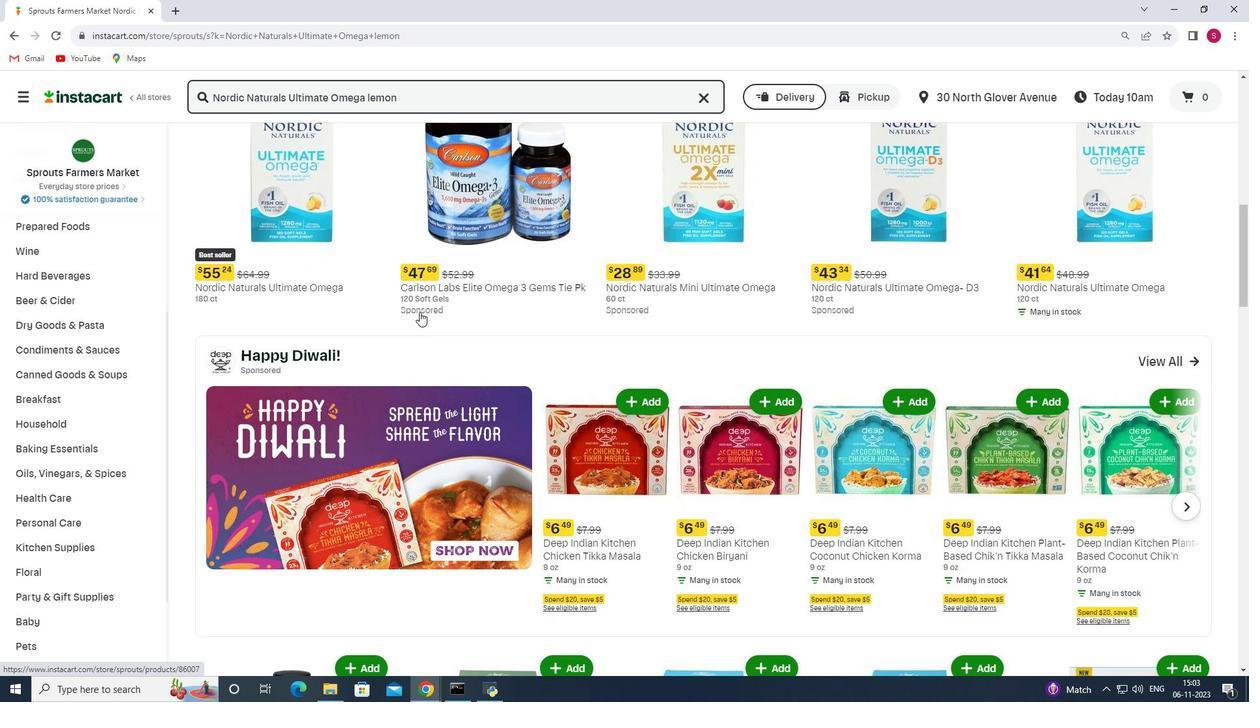 
Action: Mouse scrolled (419, 311) with delta (0, 0)
Screenshot: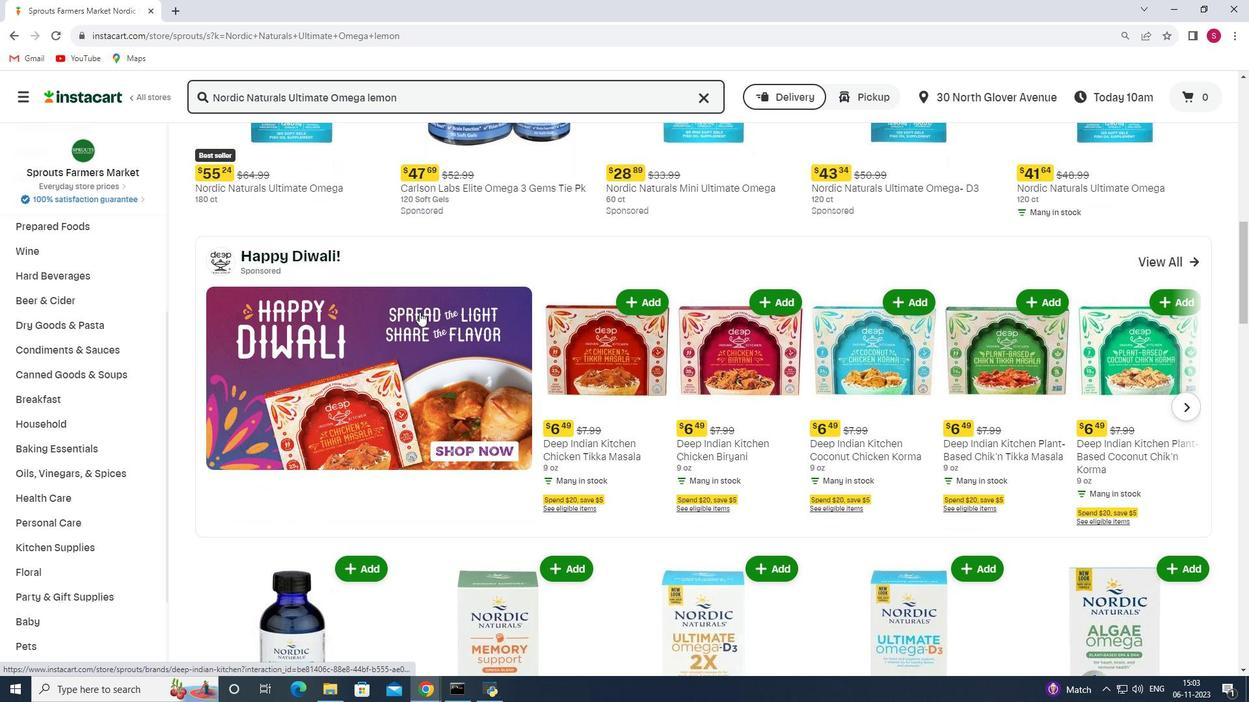 
Action: Mouse scrolled (419, 311) with delta (0, 0)
Screenshot: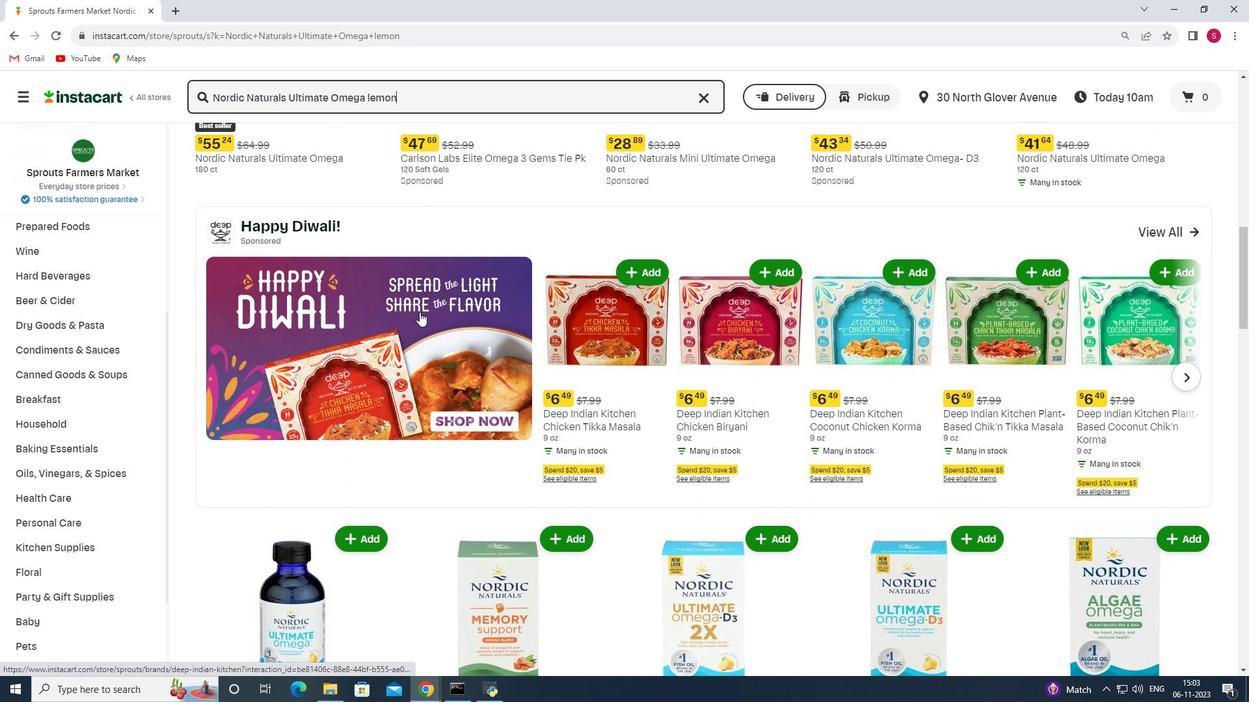 
Action: Mouse scrolled (419, 311) with delta (0, 0)
Screenshot: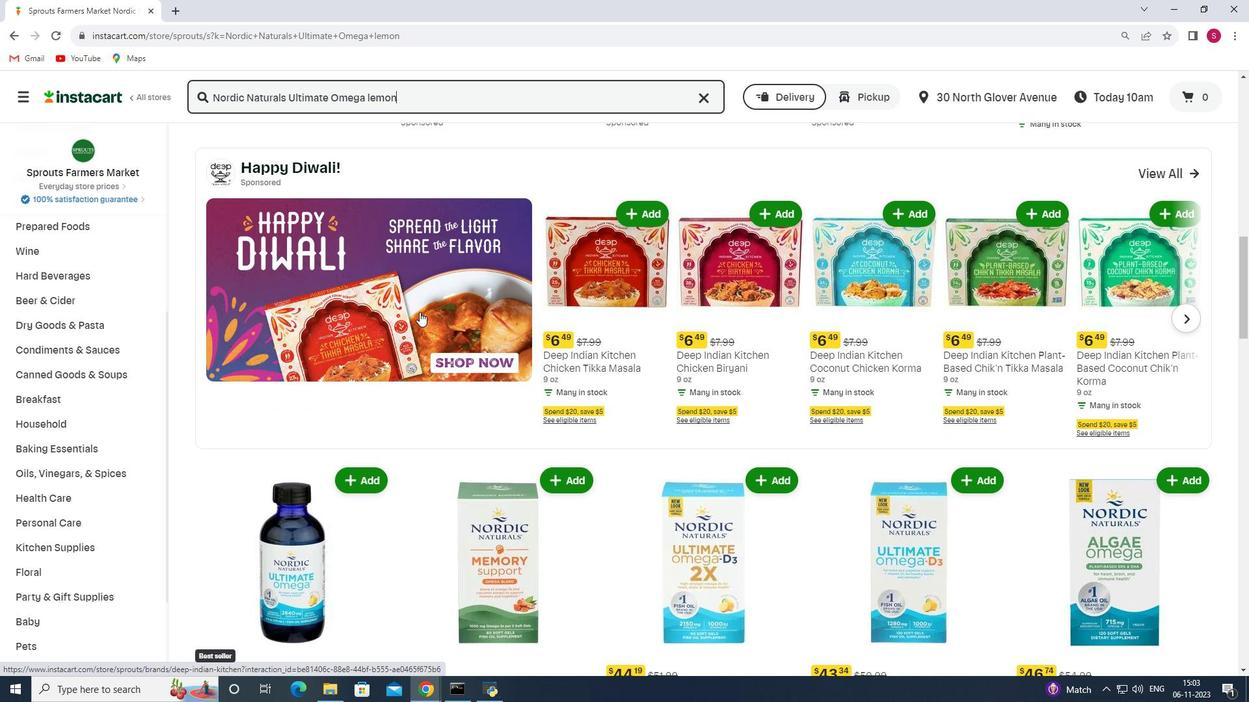 
Action: Mouse scrolled (419, 311) with delta (0, 0)
Screenshot: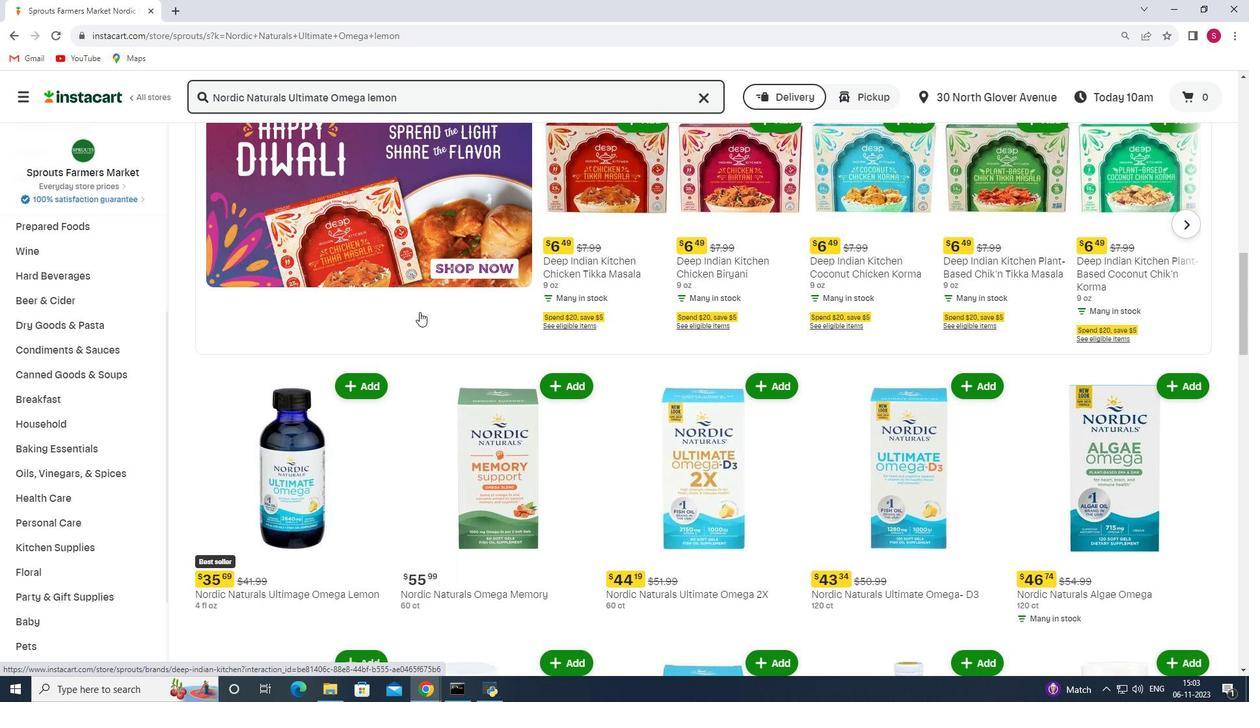 
Action: Mouse scrolled (419, 311) with delta (0, 0)
Screenshot: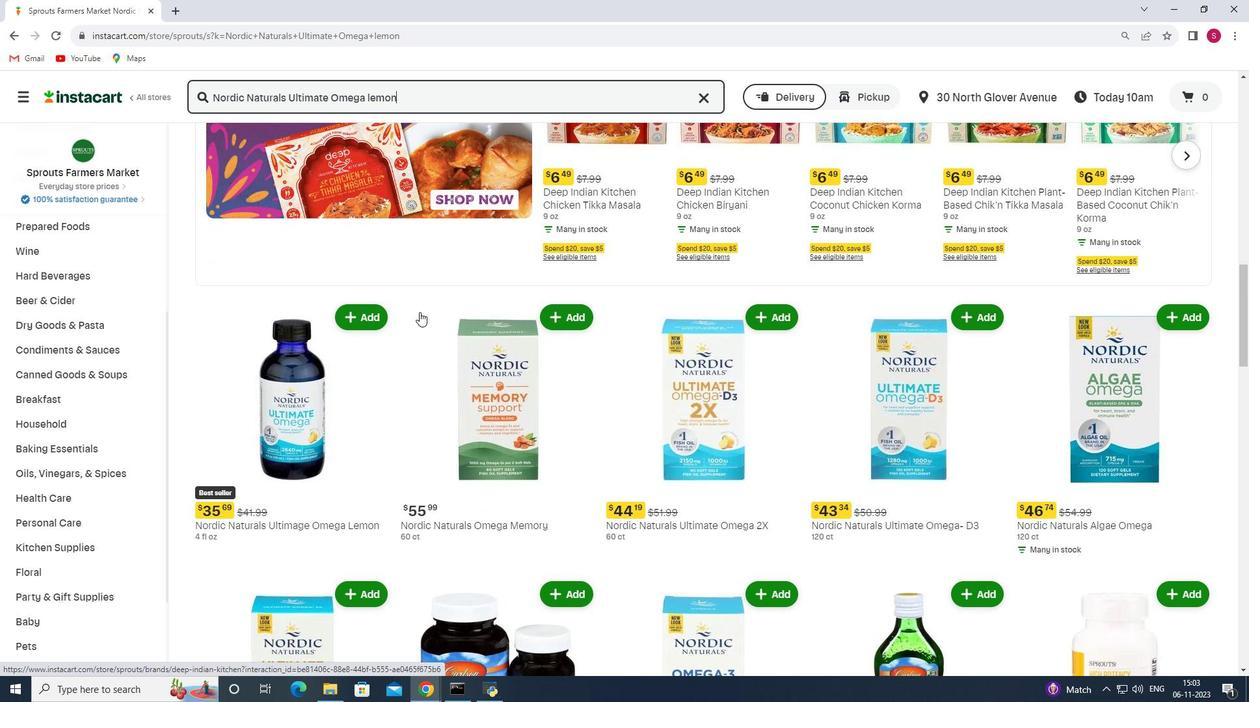 
Action: Mouse moved to (357, 288)
Screenshot: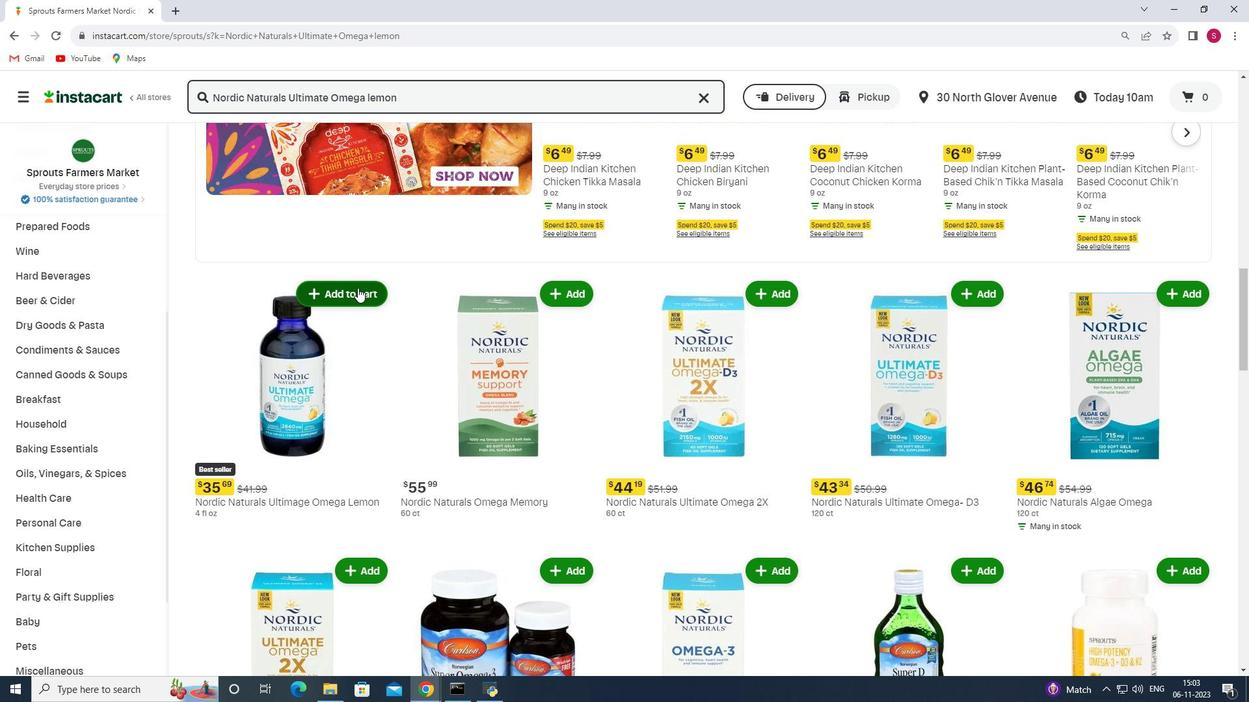 
Action: Mouse pressed left at (357, 288)
Screenshot: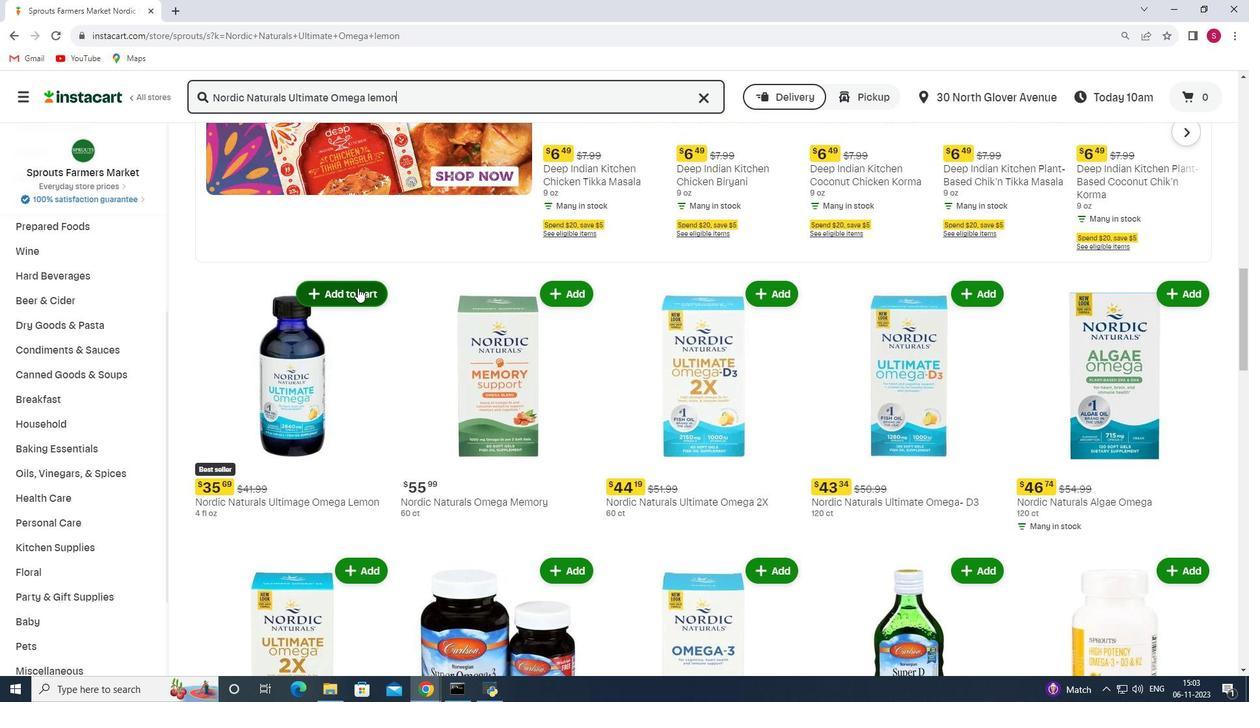 
Action: Mouse moved to (372, 337)
Screenshot: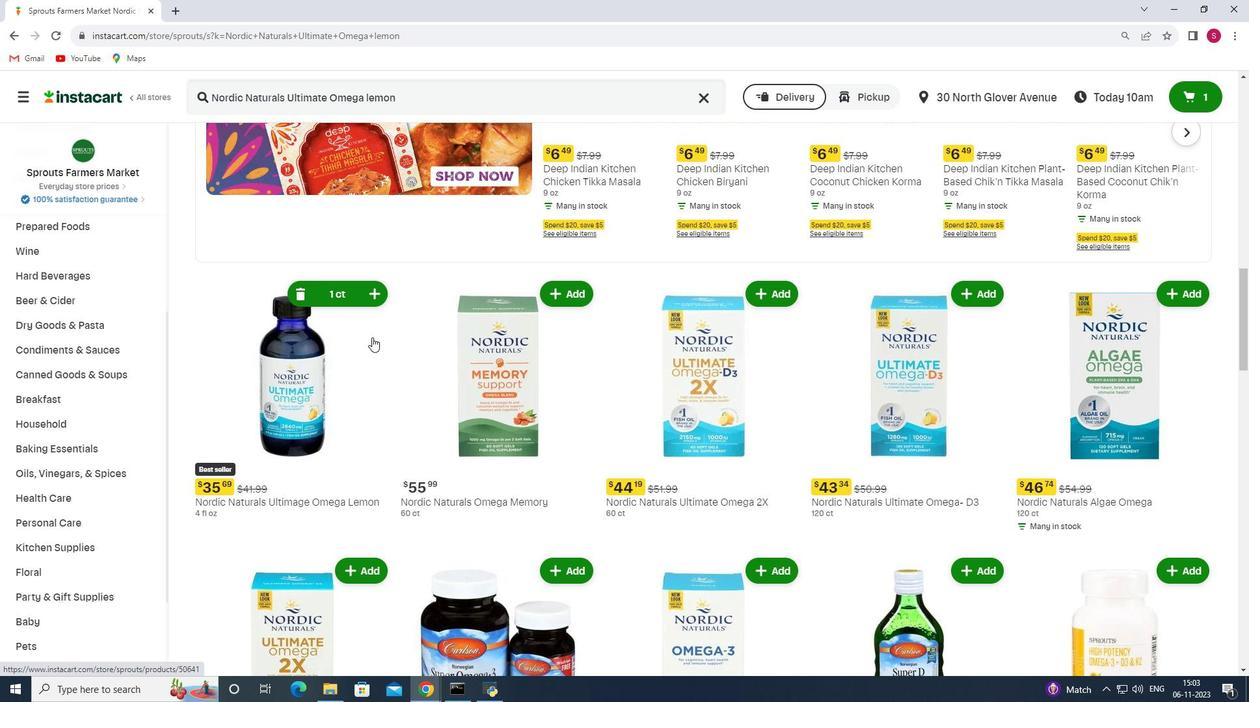 
